 Task: Explore upcoming open houses in Atlanta, Georgia, to visit properties with a covered porch or deck, and take note of outdoor entertainment spaces.
Action: Mouse moved to (349, 225)
Screenshot: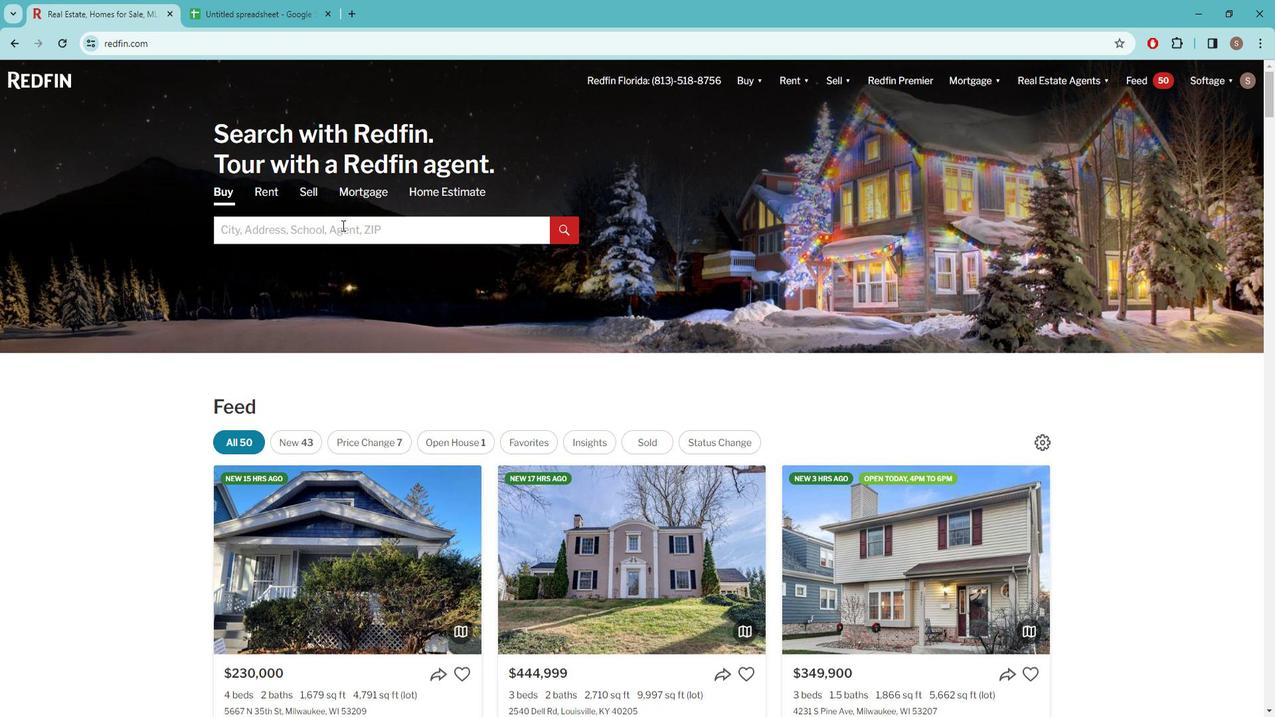 
Action: Mouse pressed left at (349, 225)
Screenshot: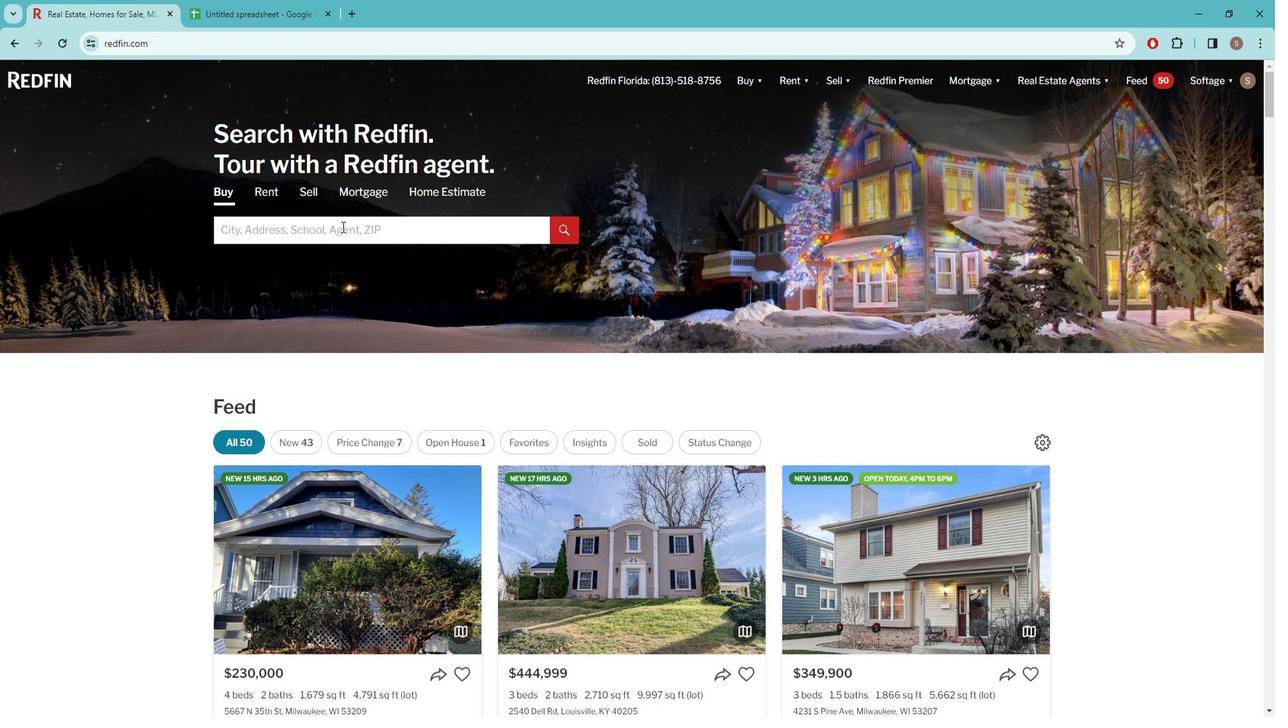 
Action: Key pressed a<Key.caps_lock>TLANTA
Screenshot: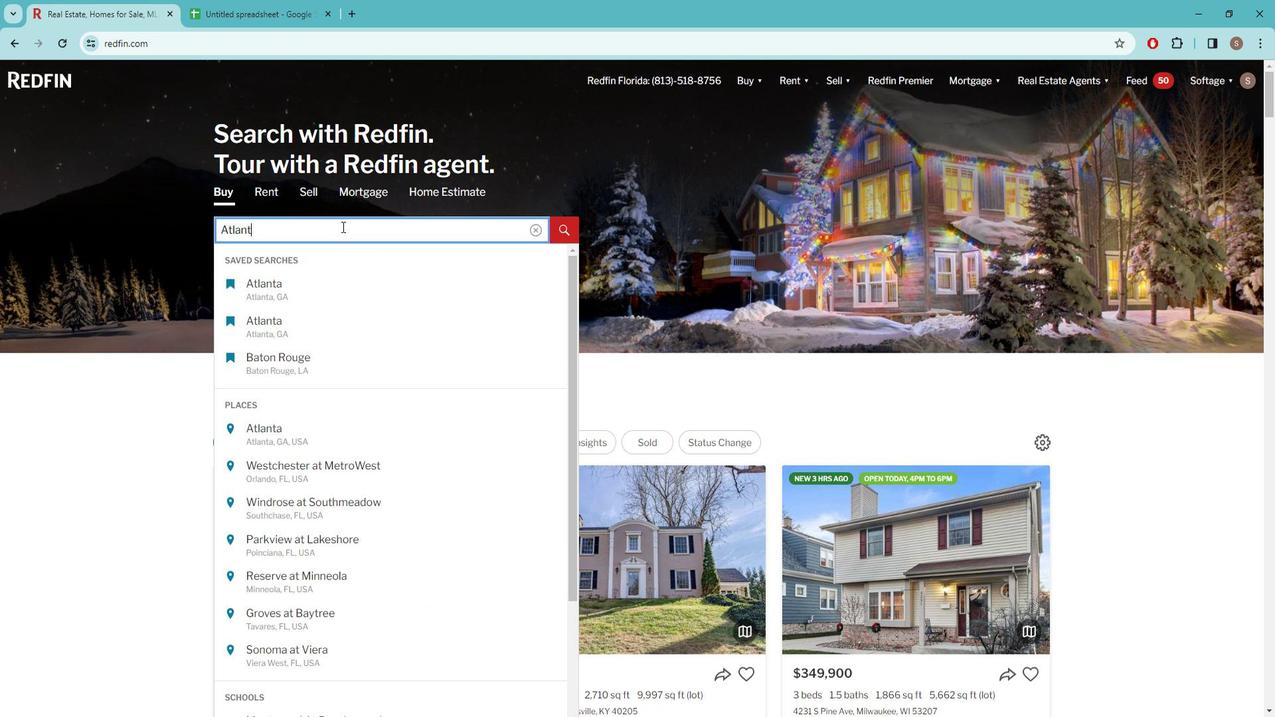 
Action: Mouse moved to (332, 284)
Screenshot: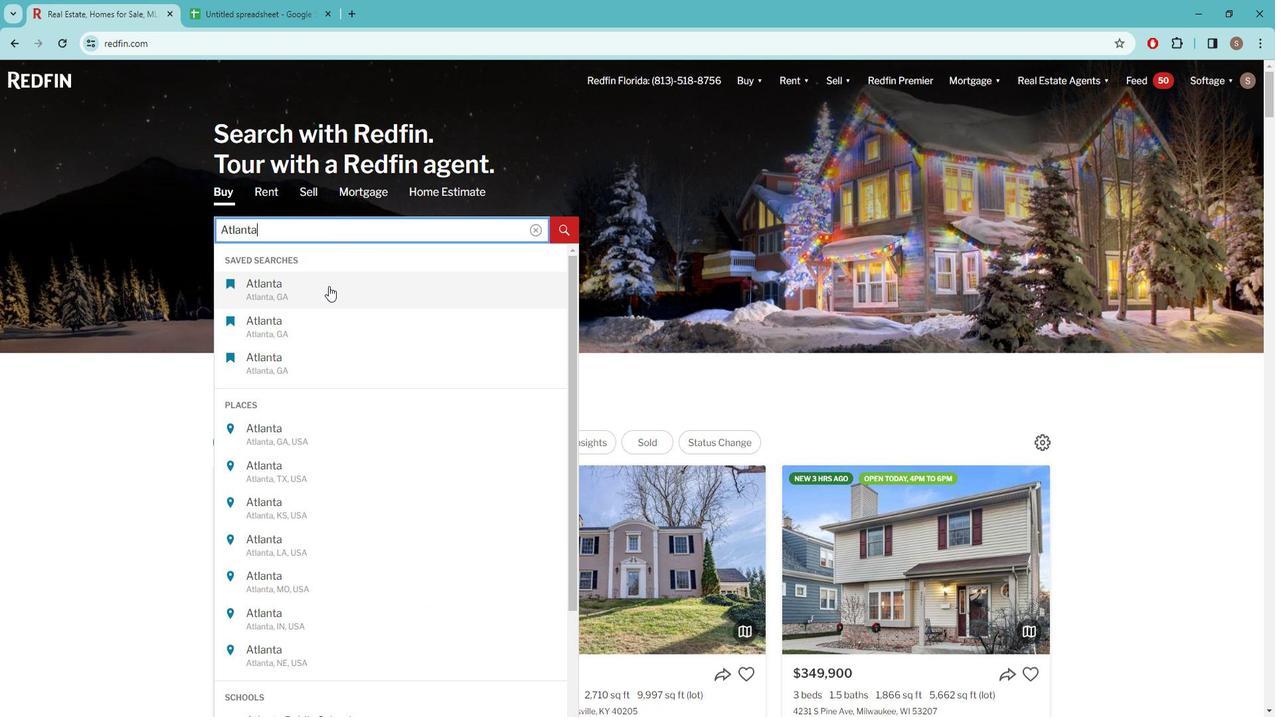 
Action: Mouse pressed left at (332, 284)
Screenshot: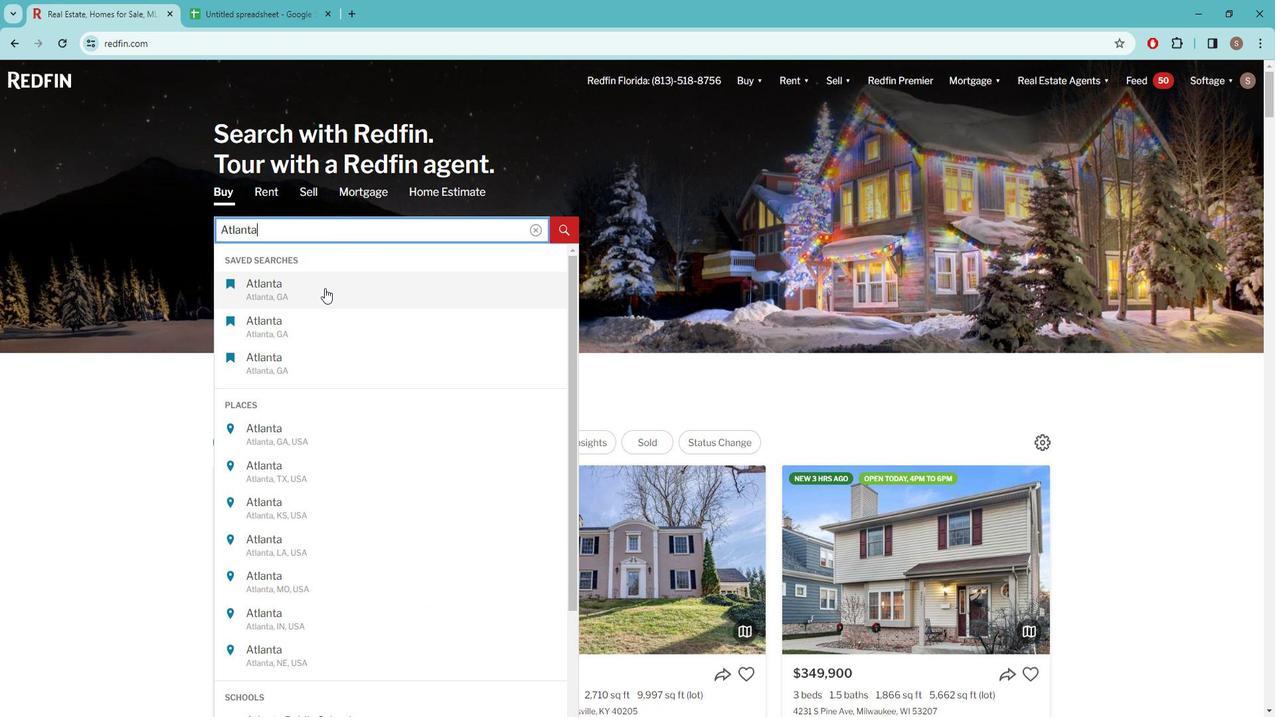 
Action: Mouse moved to (1121, 171)
Screenshot: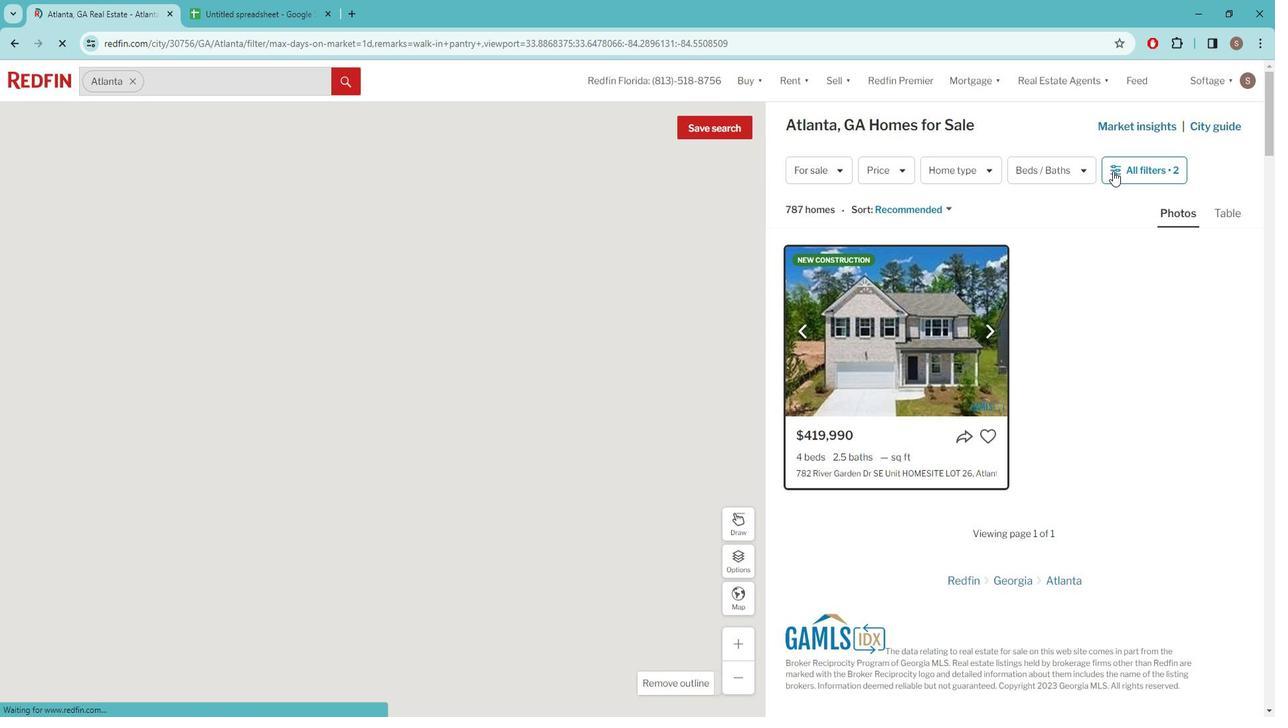 
Action: Mouse pressed left at (1121, 171)
Screenshot: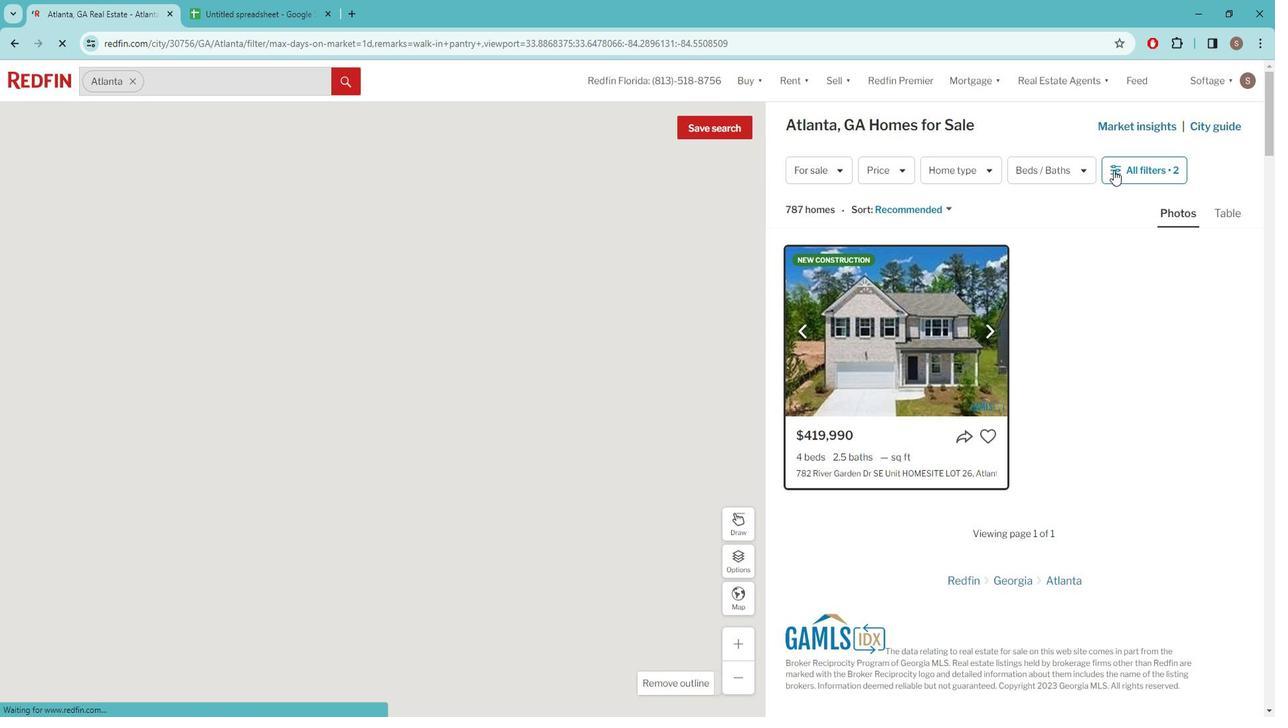 
Action: Mouse pressed left at (1121, 171)
Screenshot: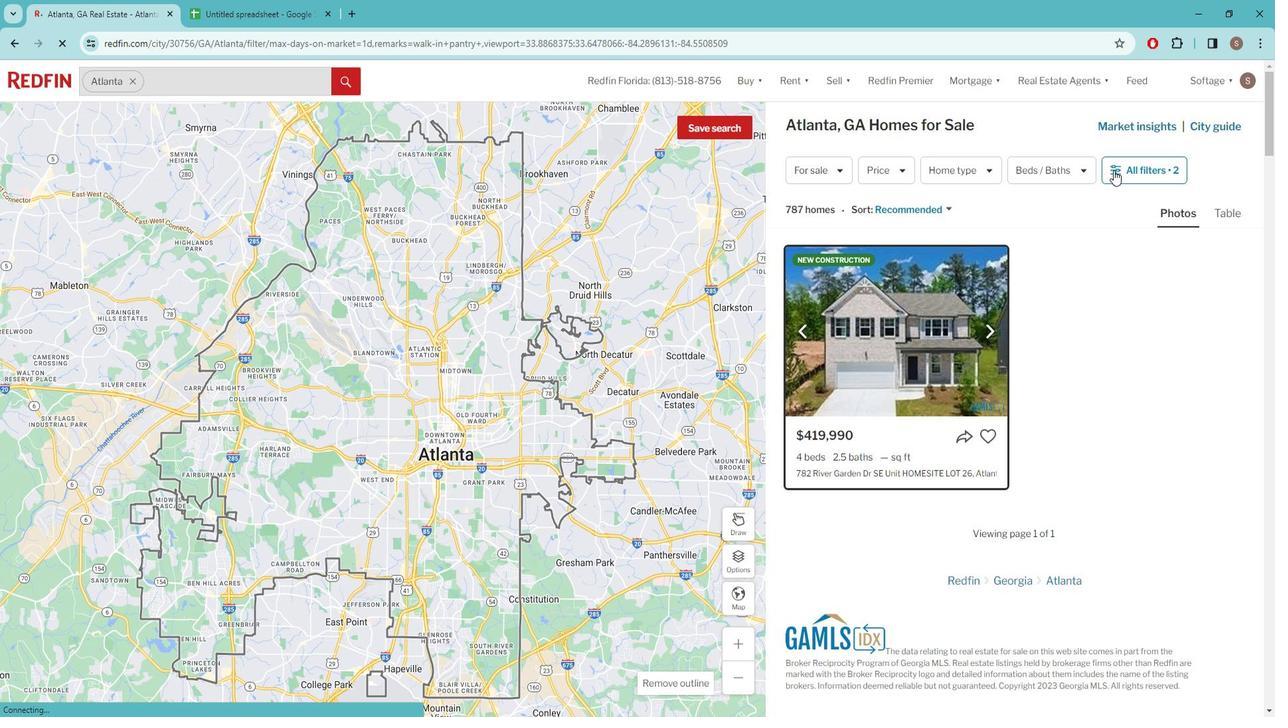 
Action: Mouse pressed left at (1121, 171)
Screenshot: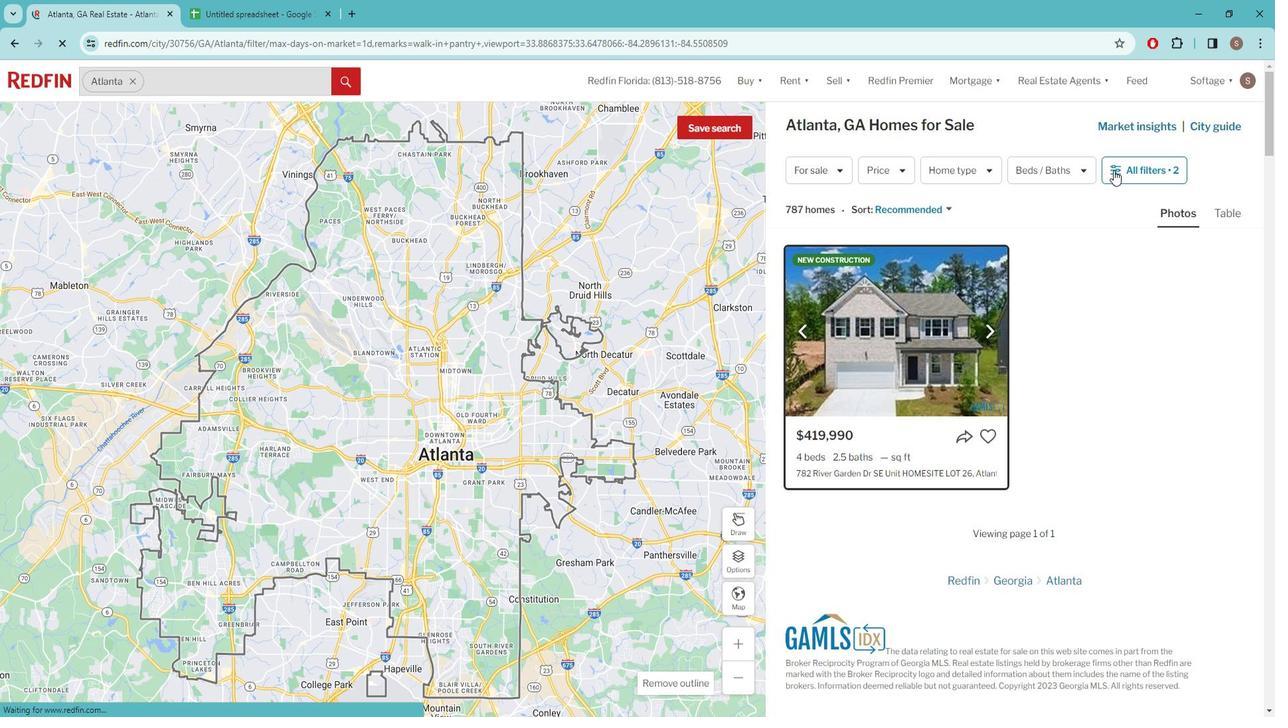 
Action: Mouse moved to (1140, 172)
Screenshot: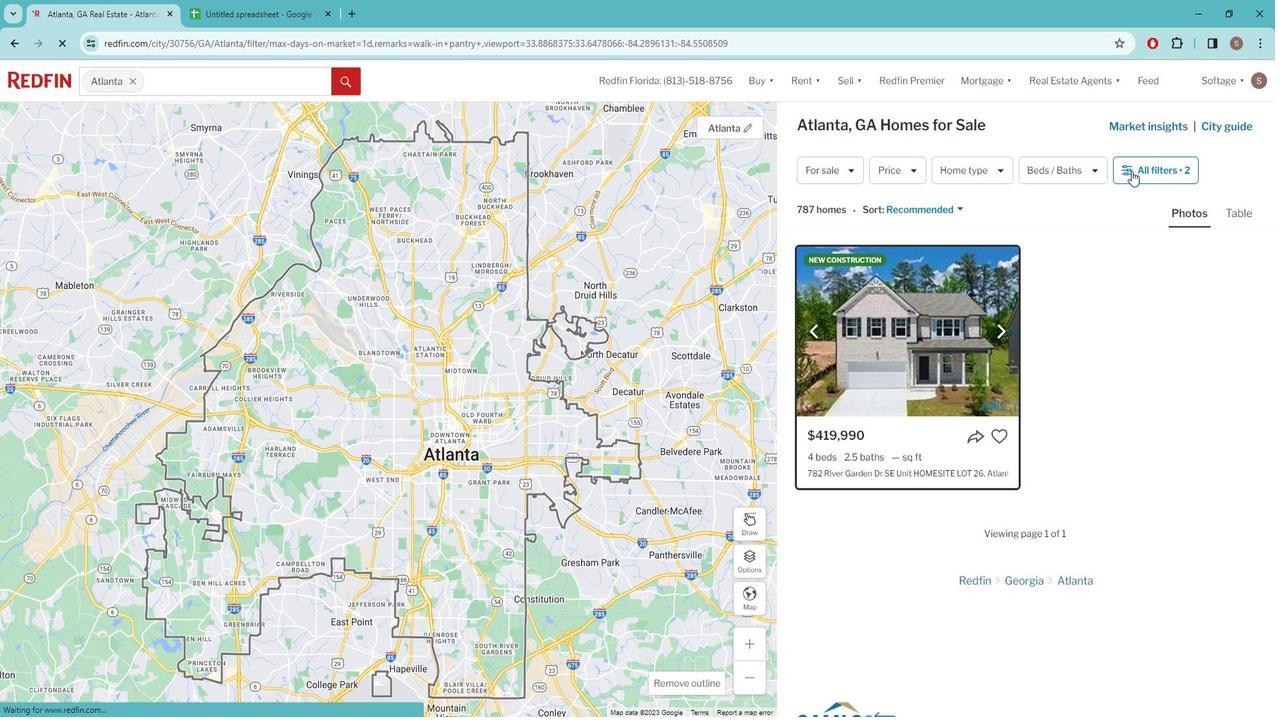 
Action: Mouse pressed left at (1140, 172)
Screenshot: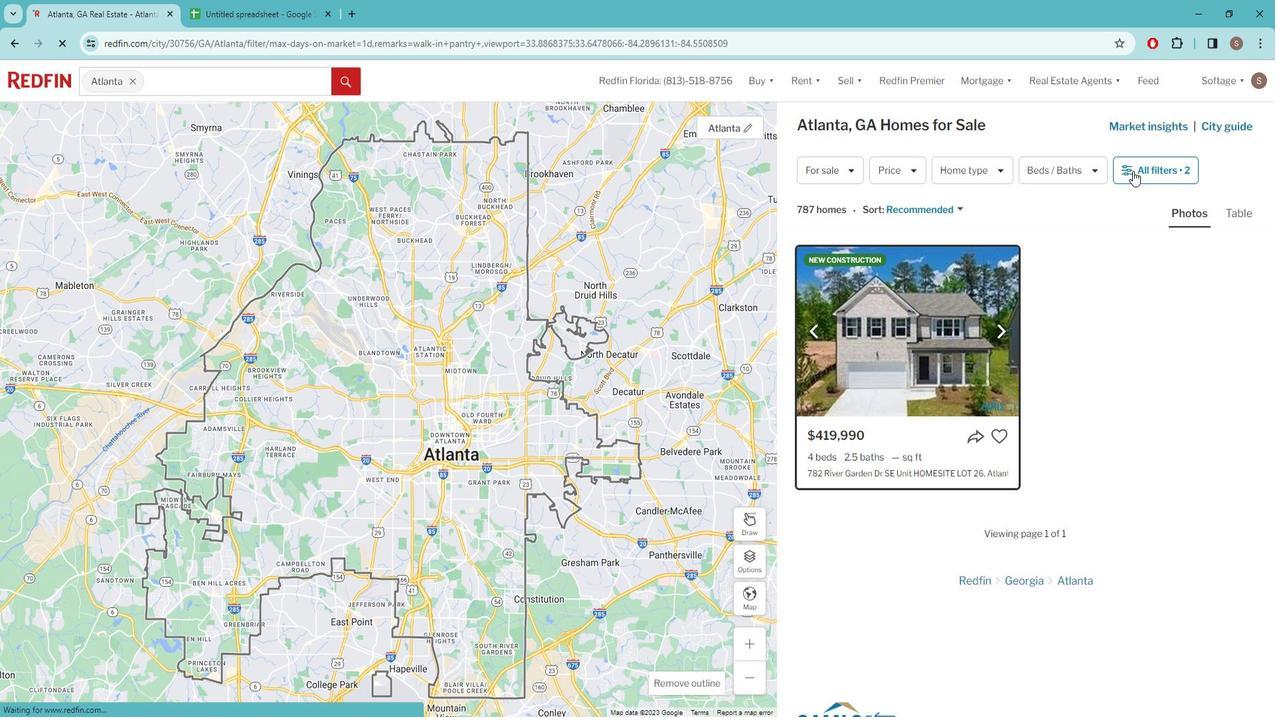 
Action: Mouse pressed left at (1140, 172)
Screenshot: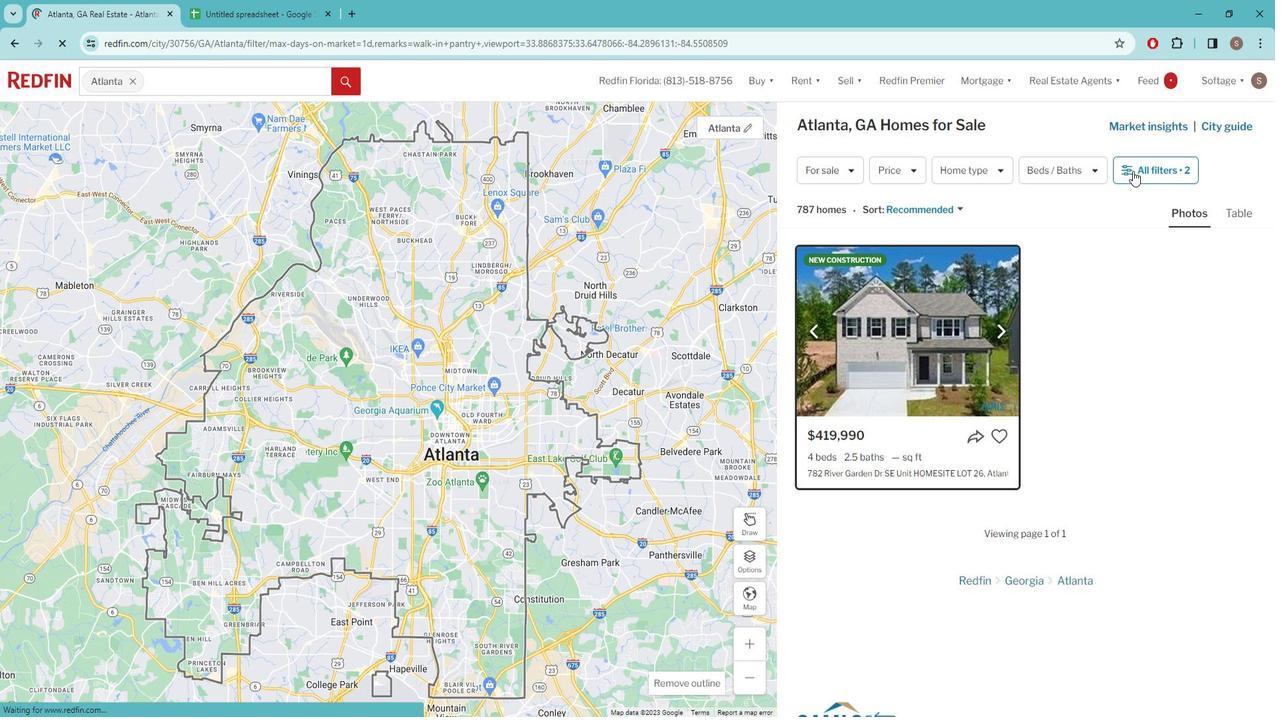 
Action: Mouse moved to (890, 670)
Screenshot: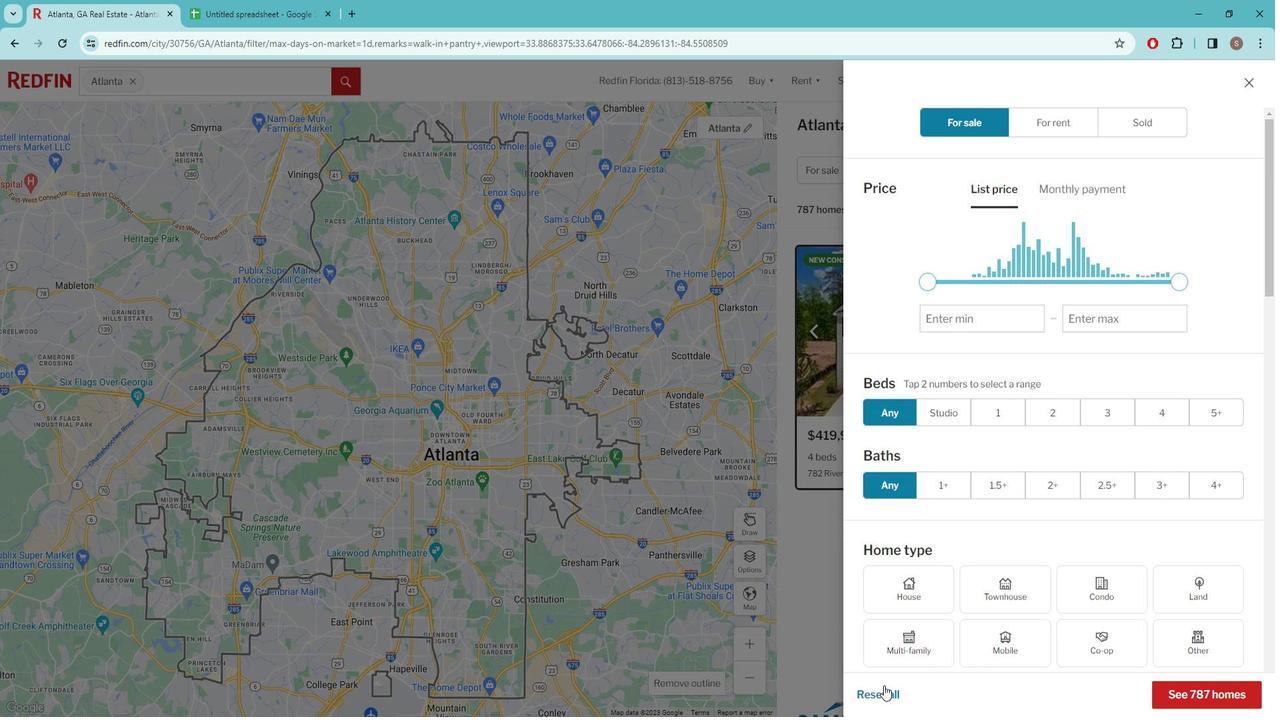
Action: Mouse pressed left at (890, 670)
Screenshot: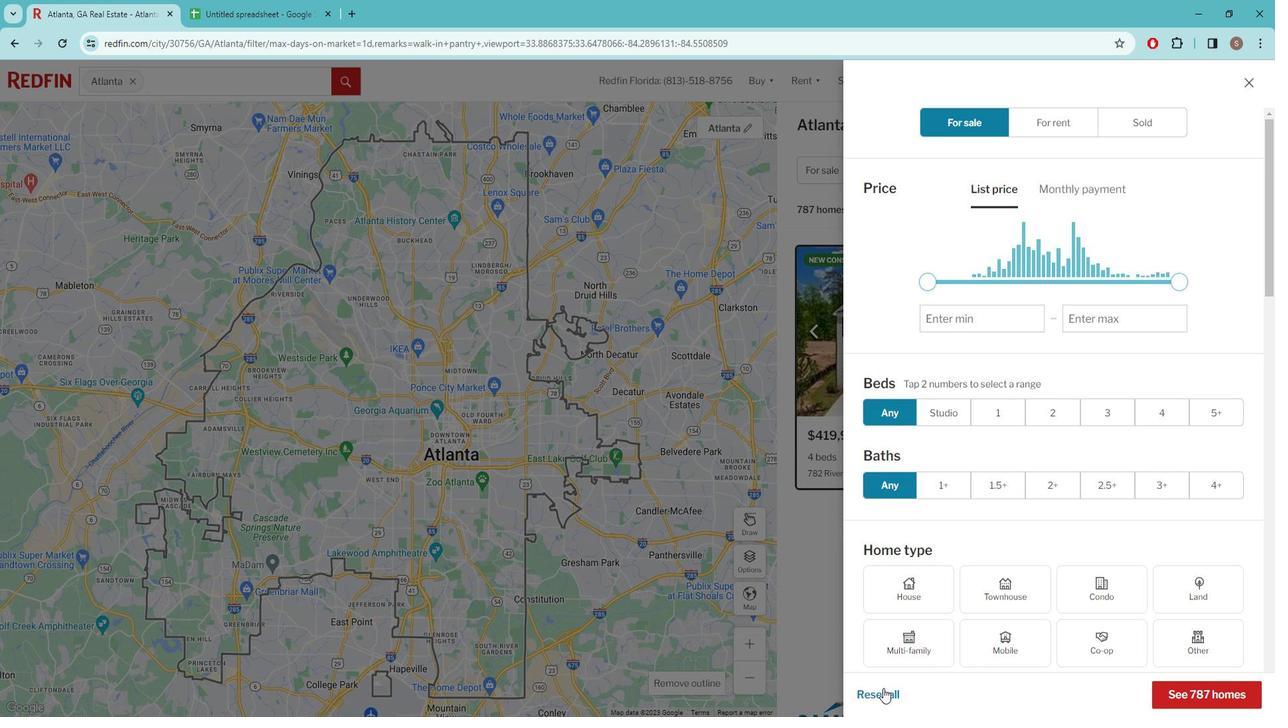 
Action: Mouse moved to (989, 379)
Screenshot: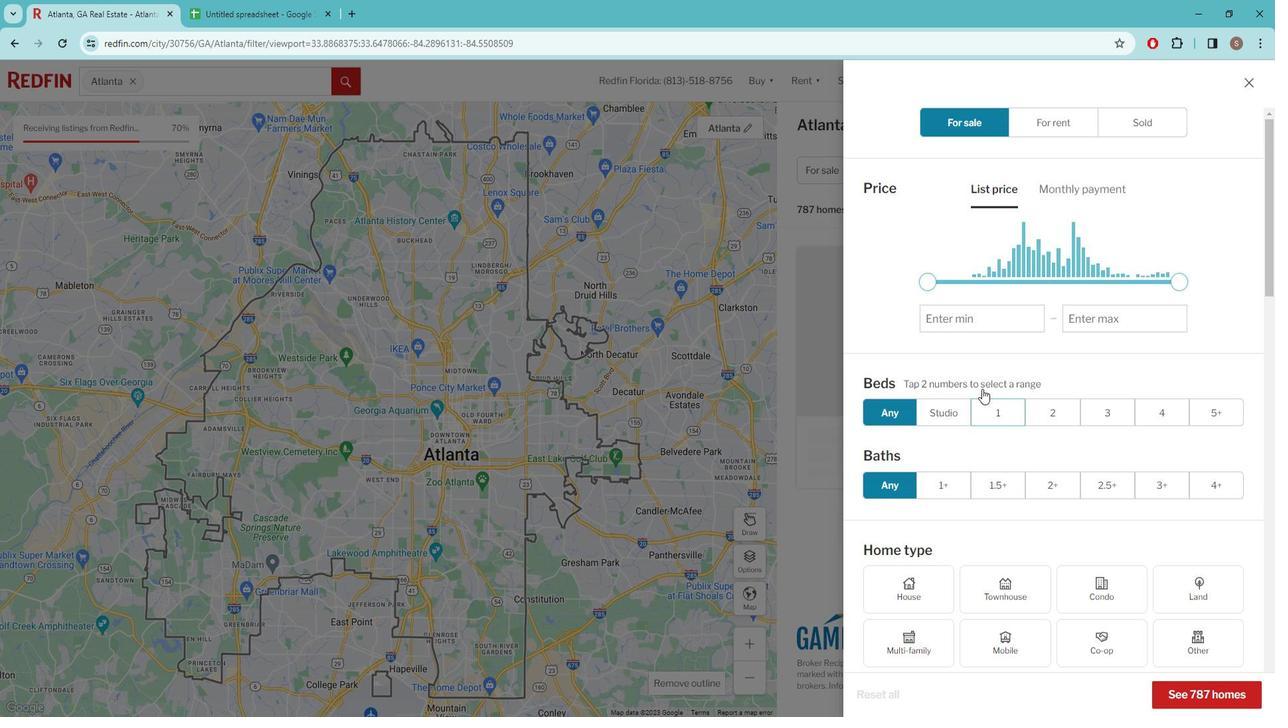 
Action: Mouse scrolled (989, 378) with delta (0, 0)
Screenshot: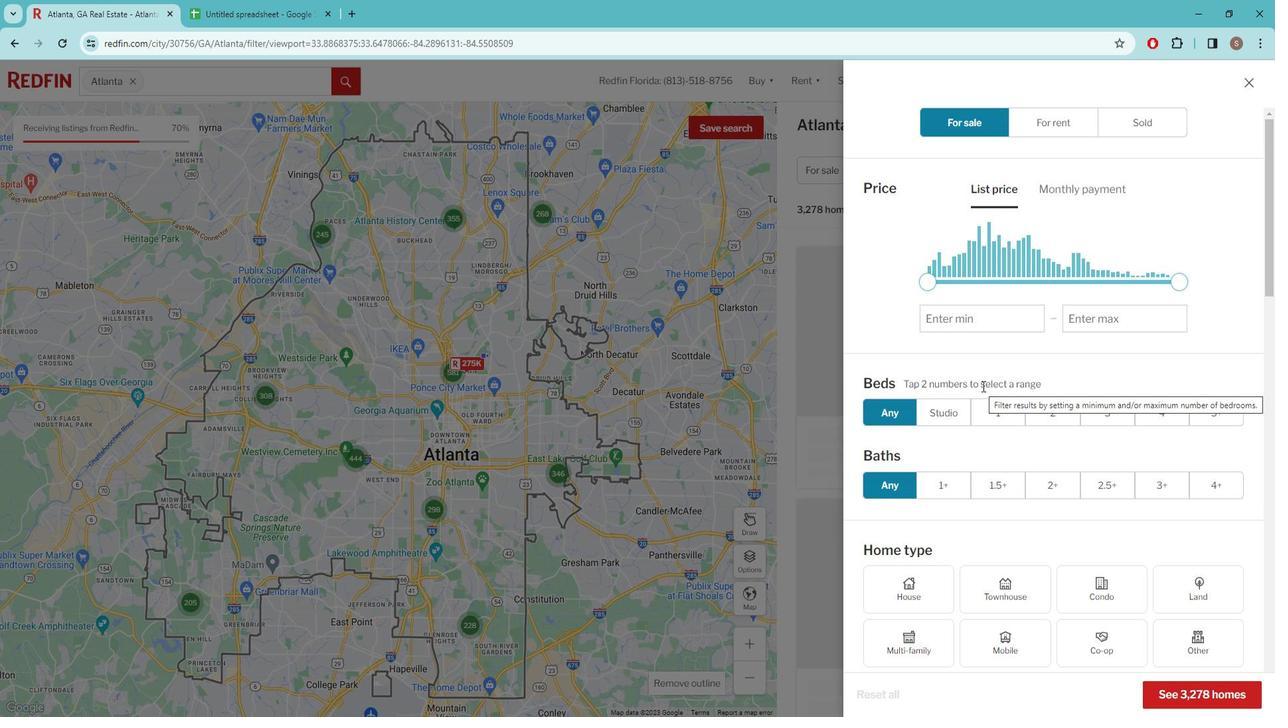 
Action: Mouse moved to (985, 387)
Screenshot: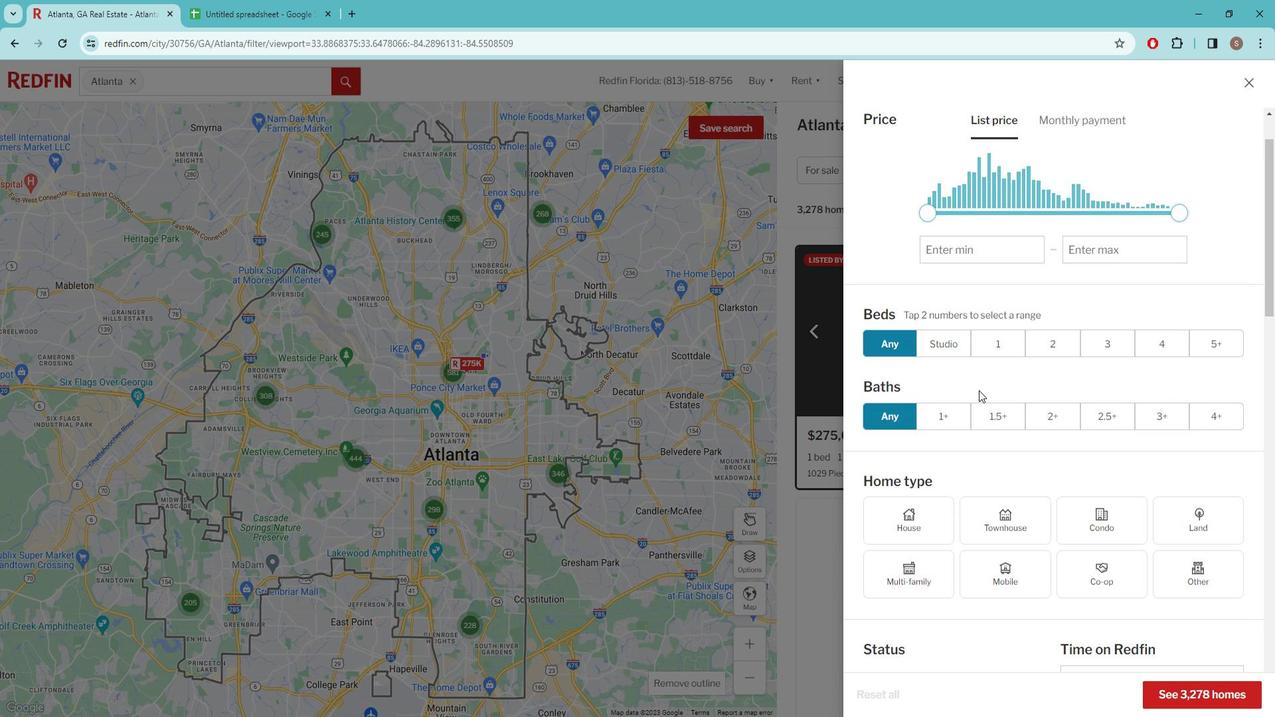 
Action: Mouse scrolled (985, 386) with delta (0, 0)
Screenshot: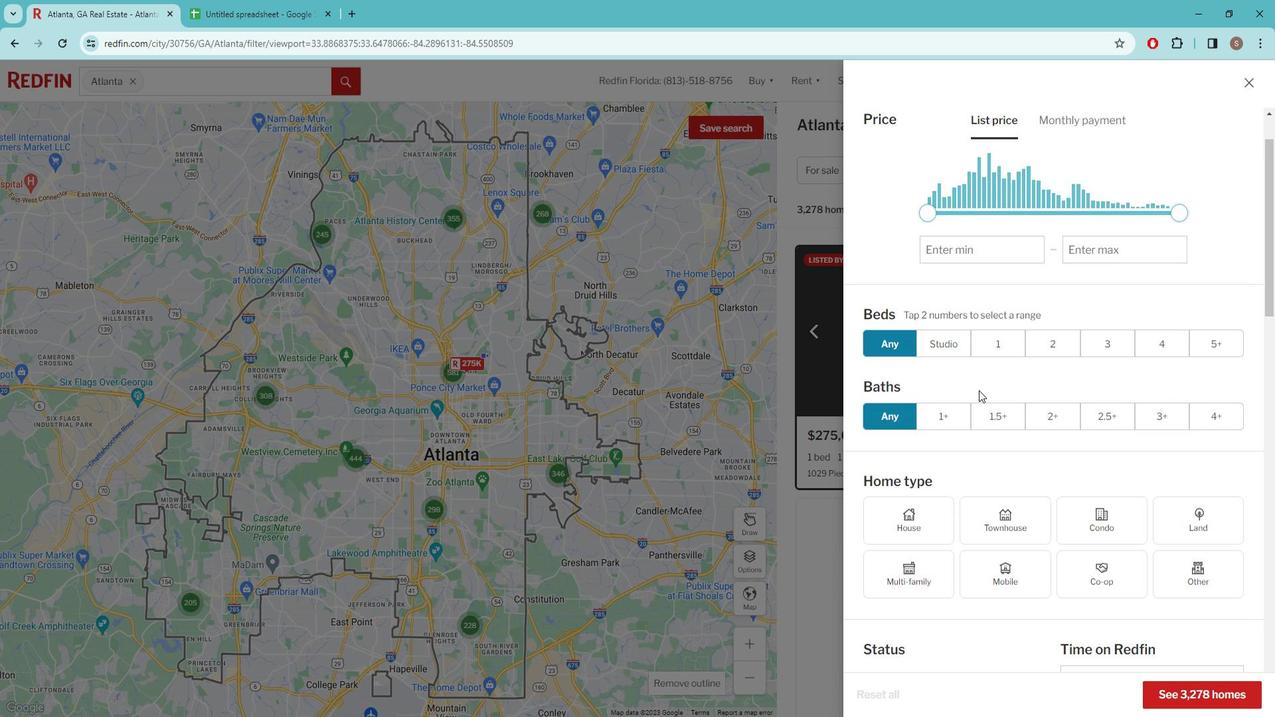 
Action: Mouse moved to (984, 389)
Screenshot: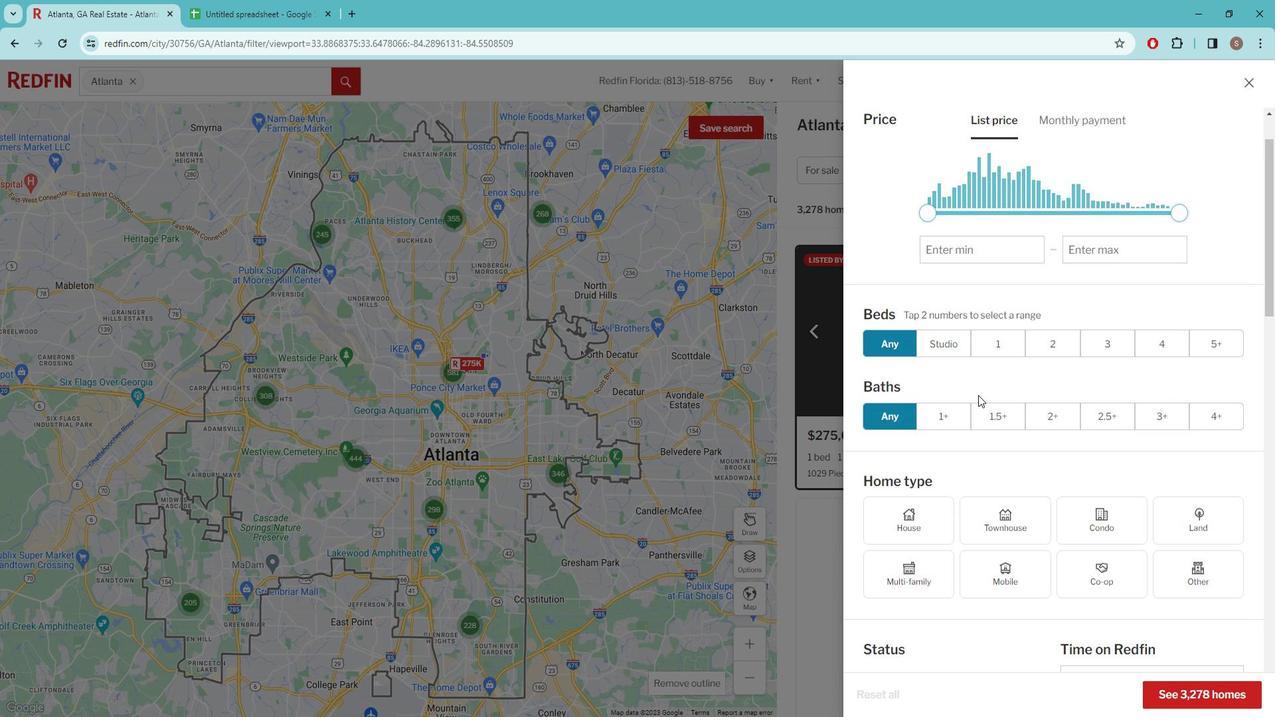 
Action: Mouse scrolled (984, 388) with delta (0, 0)
Screenshot: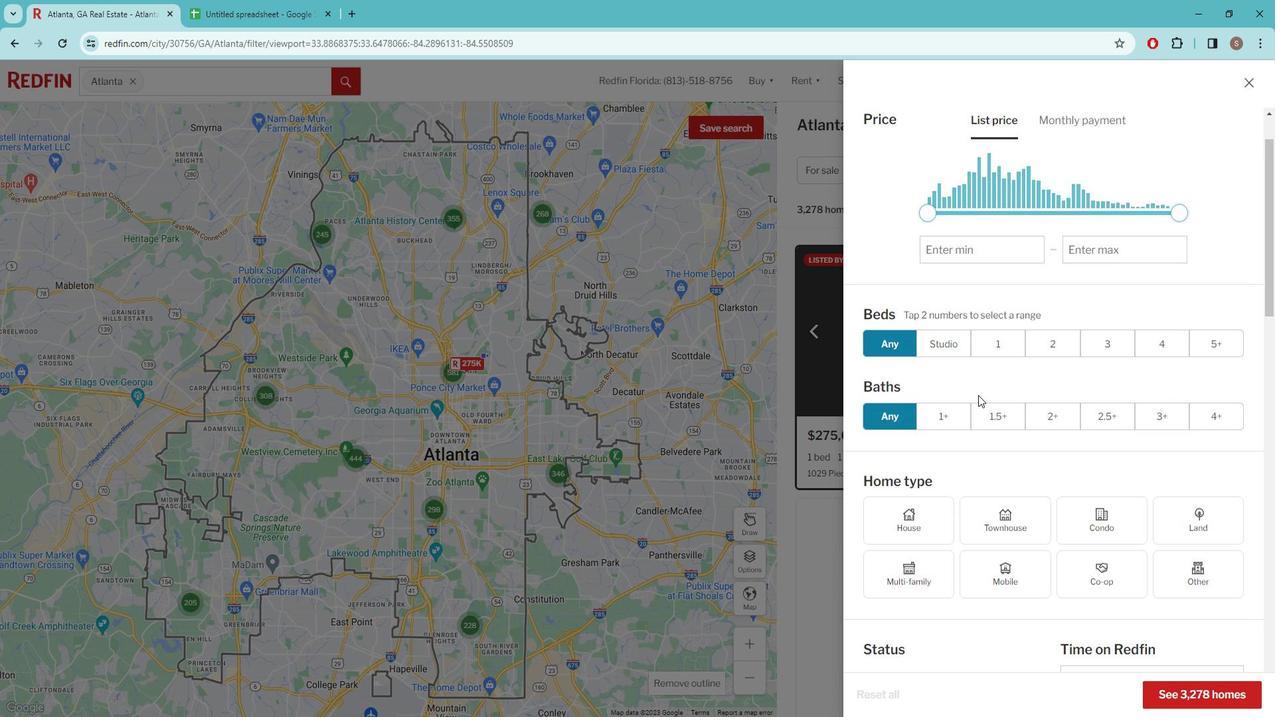 
Action: Mouse moved to (975, 405)
Screenshot: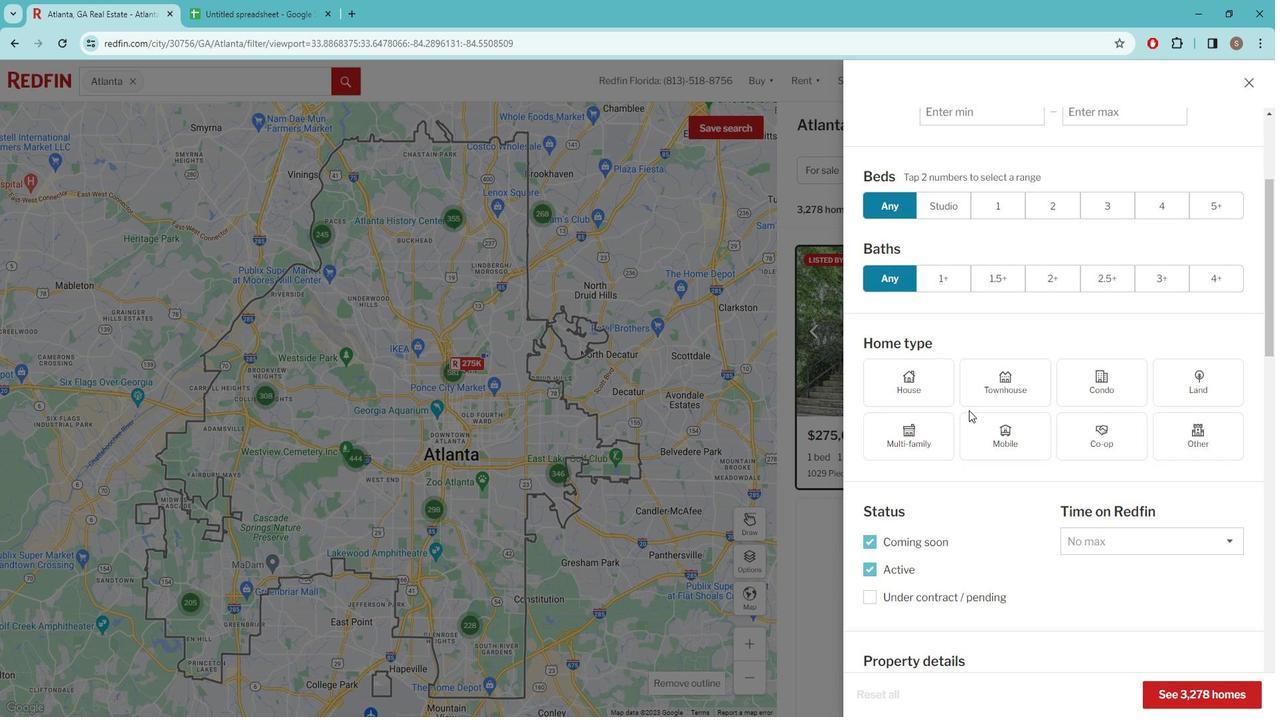 
Action: Mouse scrolled (975, 404) with delta (0, 0)
Screenshot: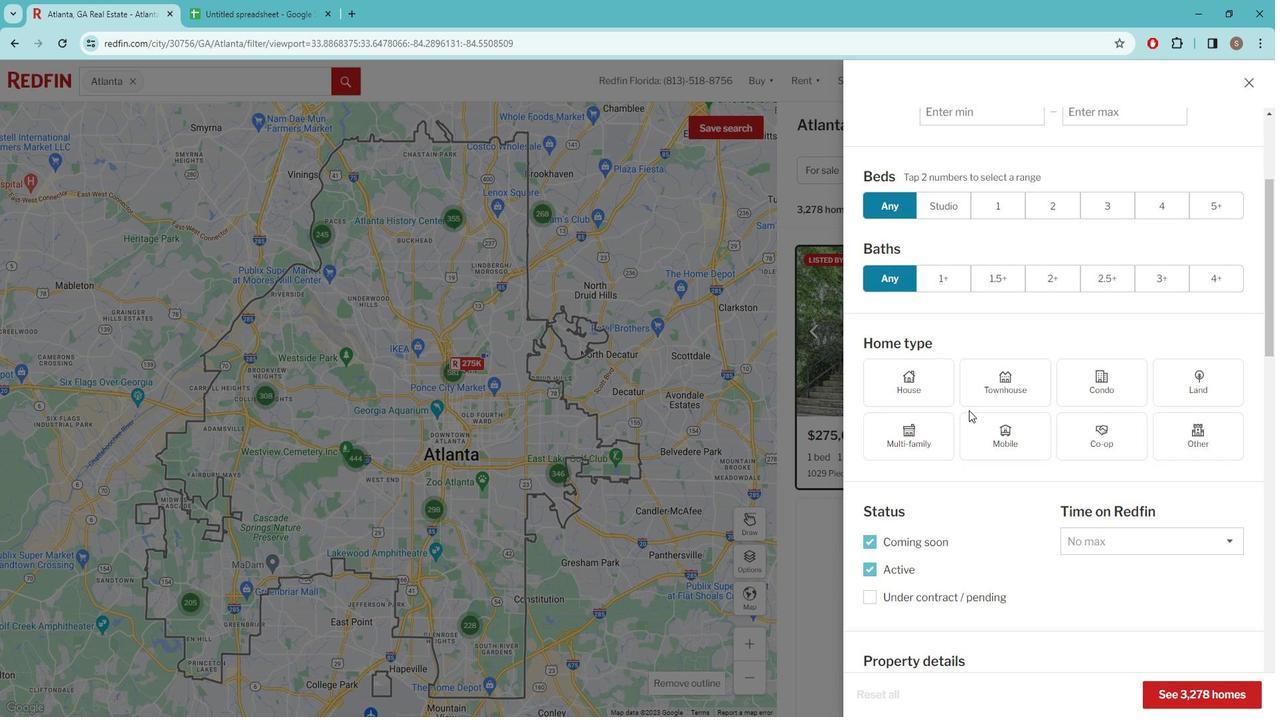 
Action: Mouse moved to (973, 409)
Screenshot: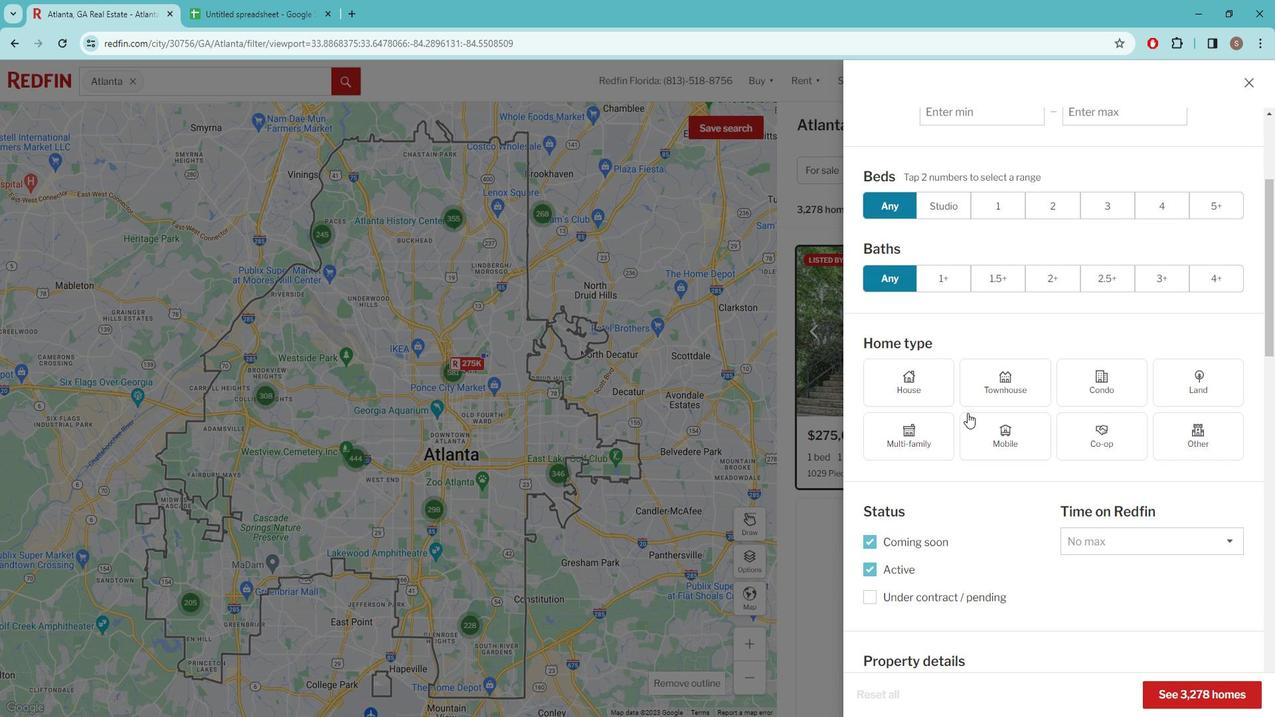 
Action: Mouse scrolled (973, 408) with delta (0, 0)
Screenshot: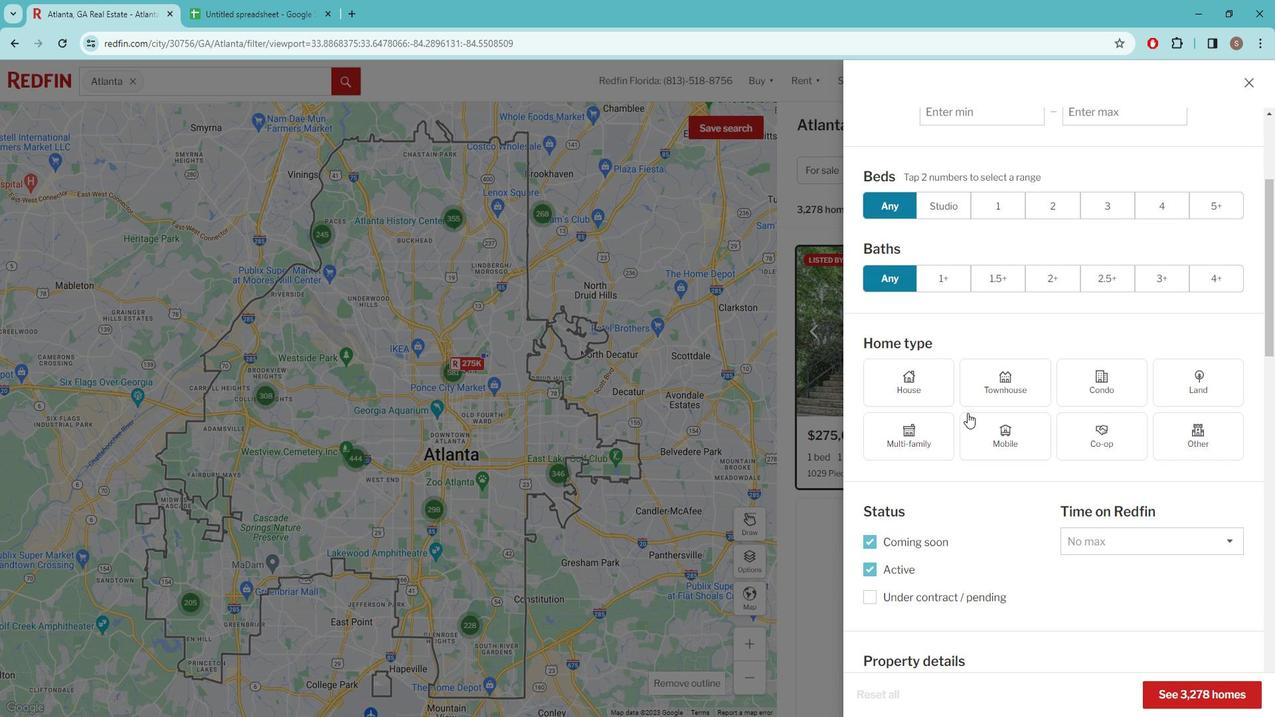 
Action: Mouse moved to (921, 399)
Screenshot: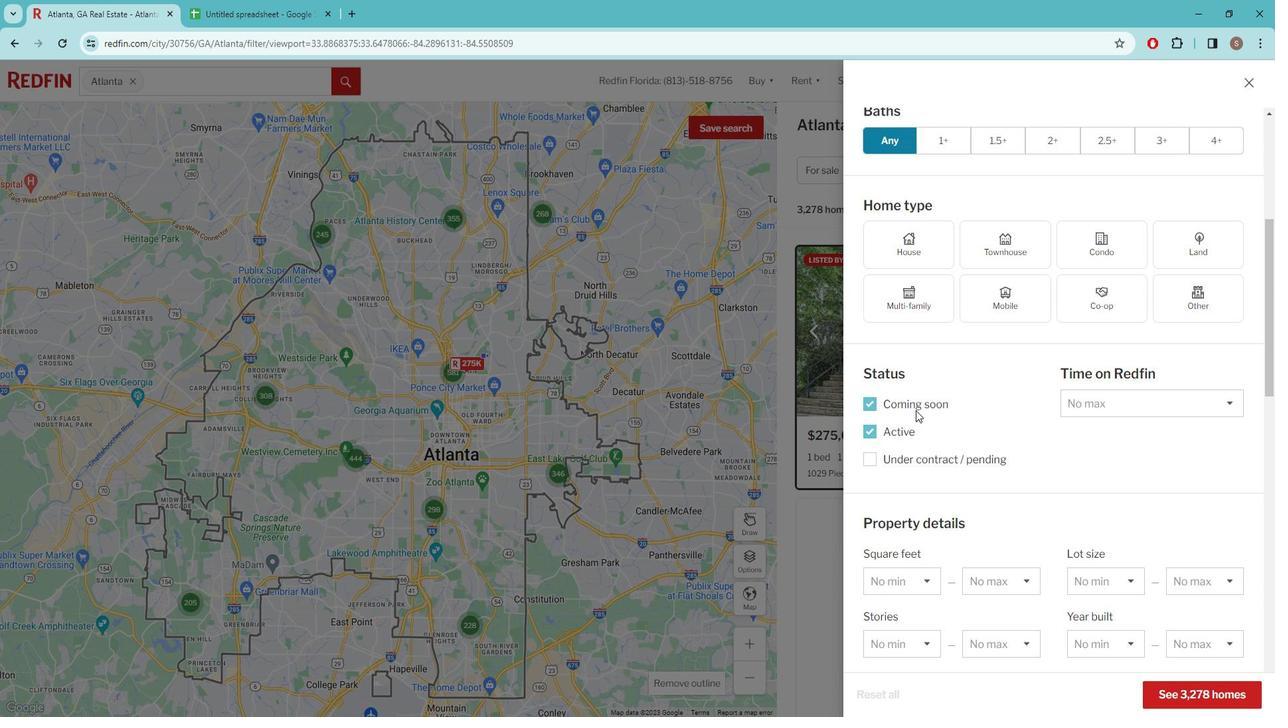 
Action: Mouse pressed left at (921, 399)
Screenshot: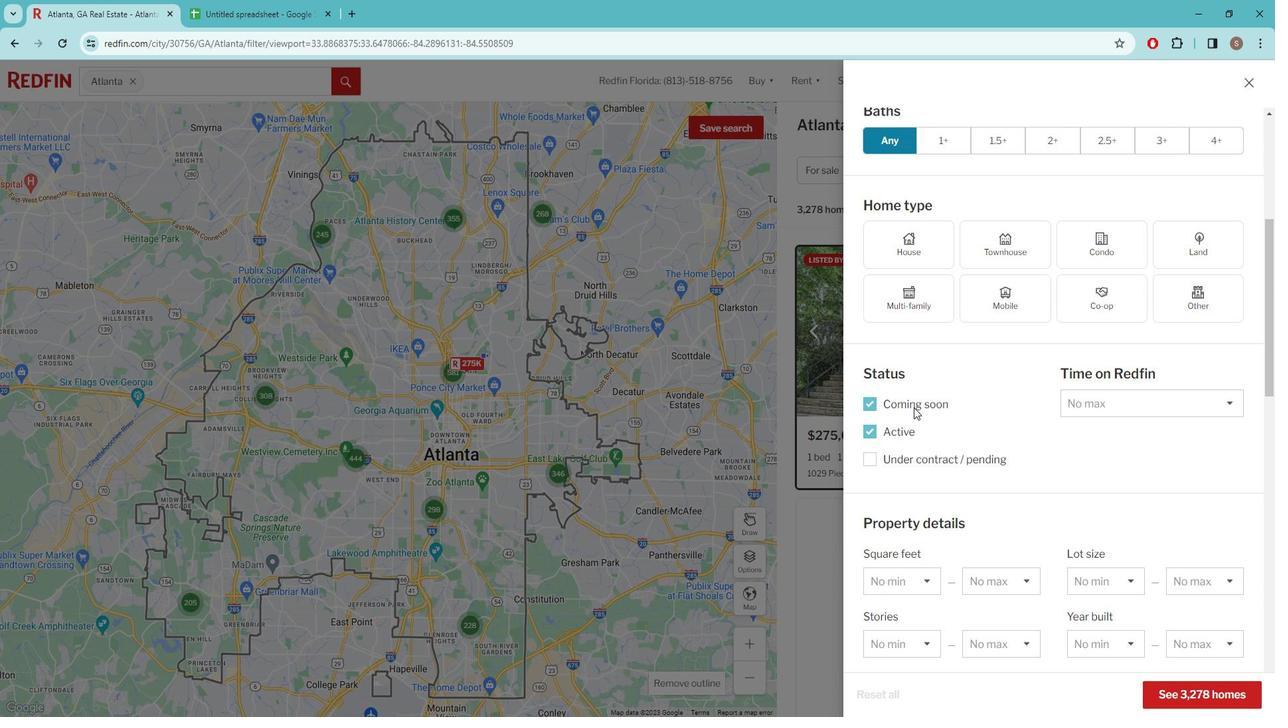 
Action: Mouse pressed left at (921, 399)
Screenshot: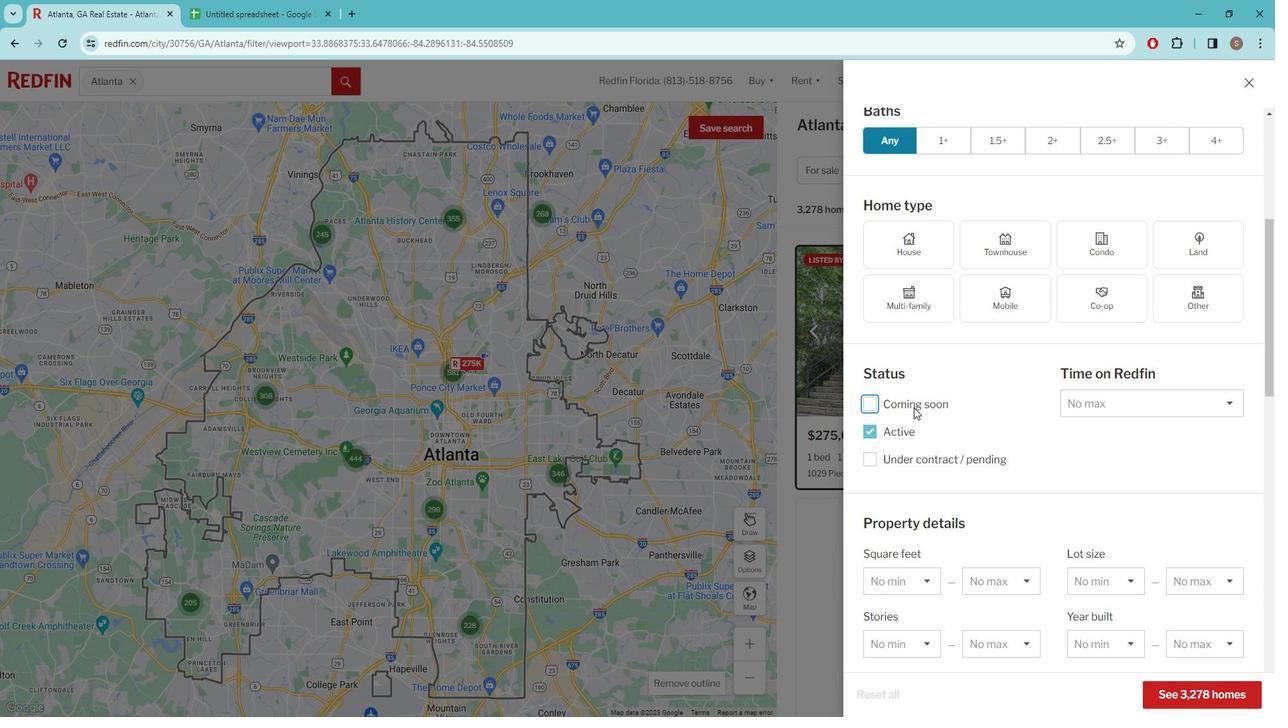 
Action: Mouse scrolled (921, 399) with delta (0, 0)
Screenshot: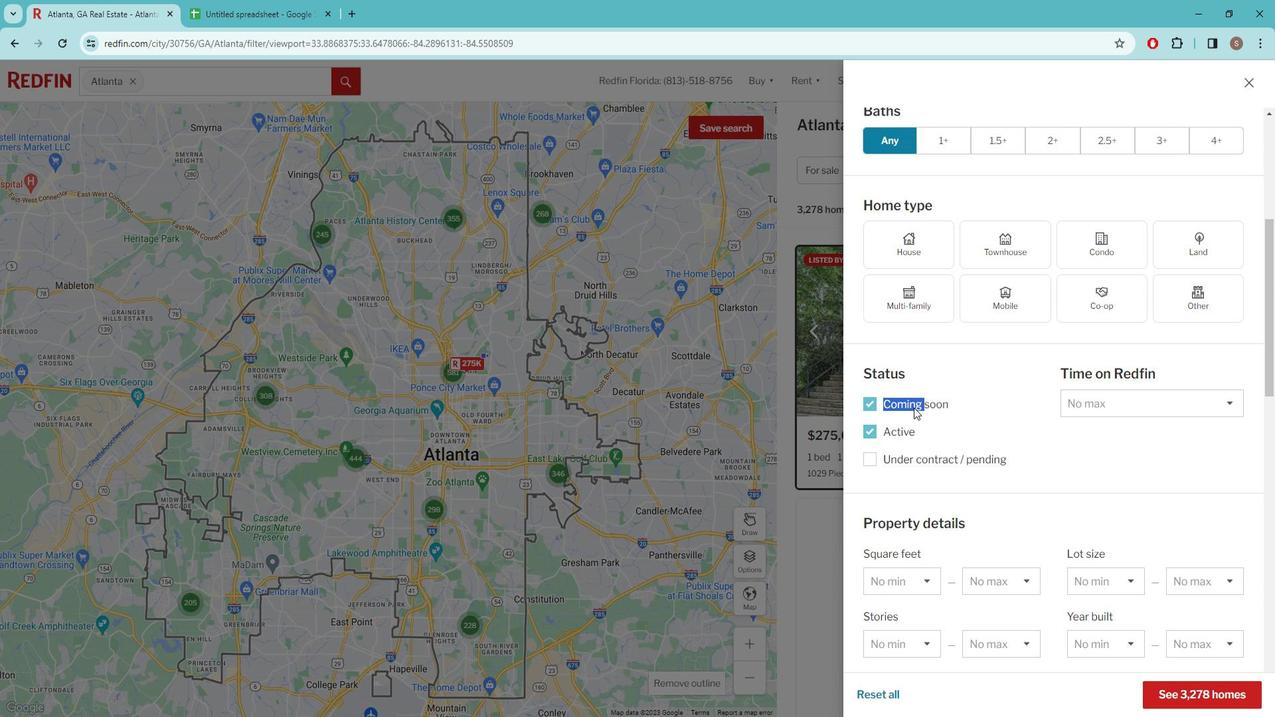 
Action: Mouse scrolled (921, 399) with delta (0, 0)
Screenshot: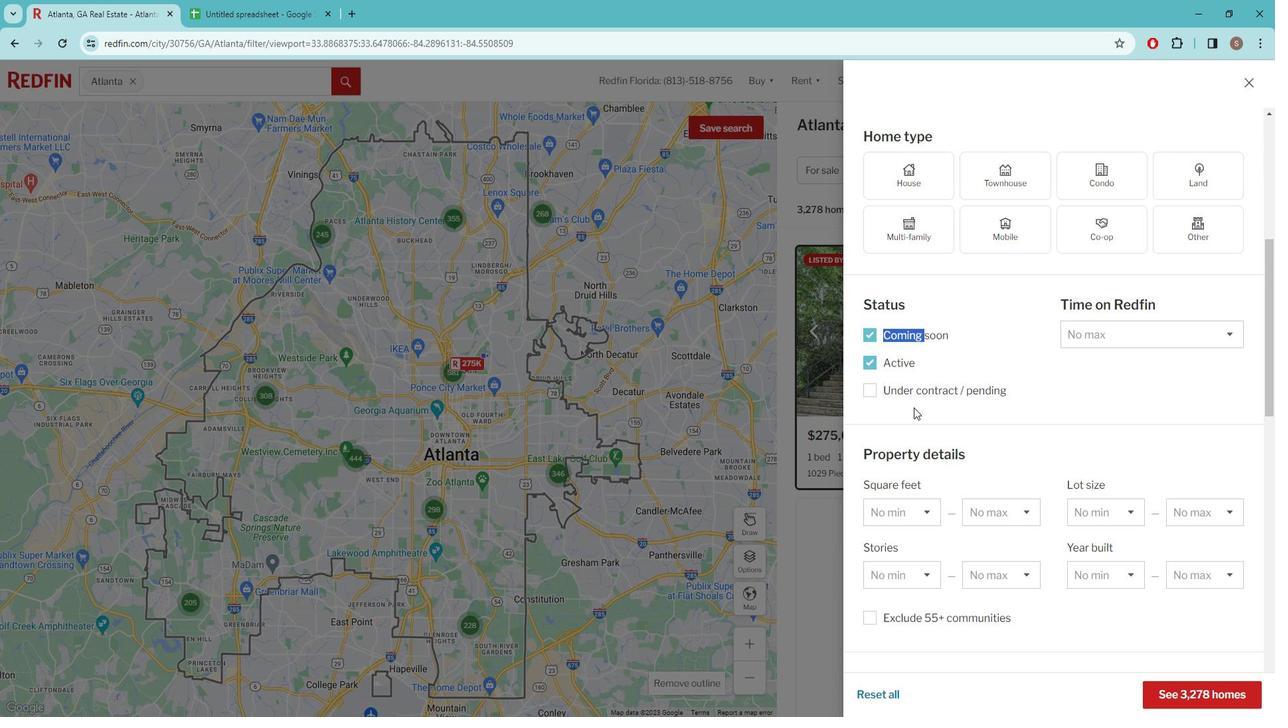 
Action: Mouse scrolled (921, 399) with delta (0, 0)
Screenshot: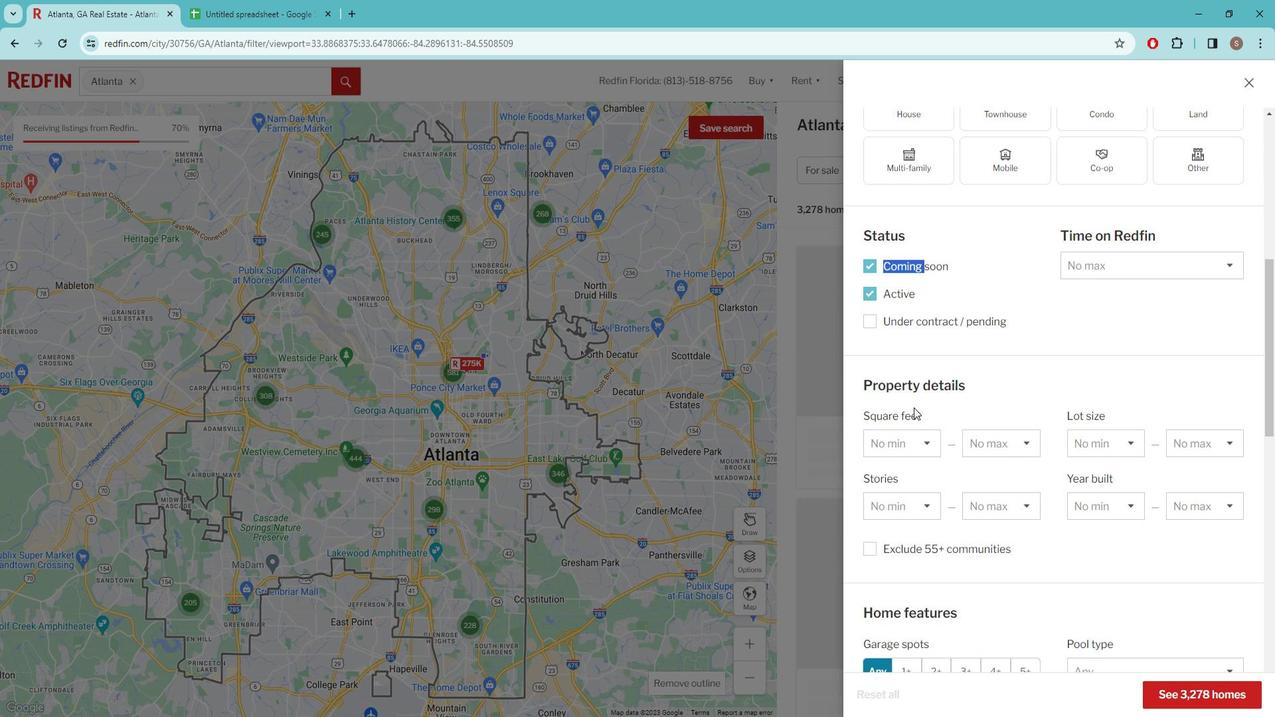 
Action: Mouse scrolled (921, 399) with delta (0, 0)
Screenshot: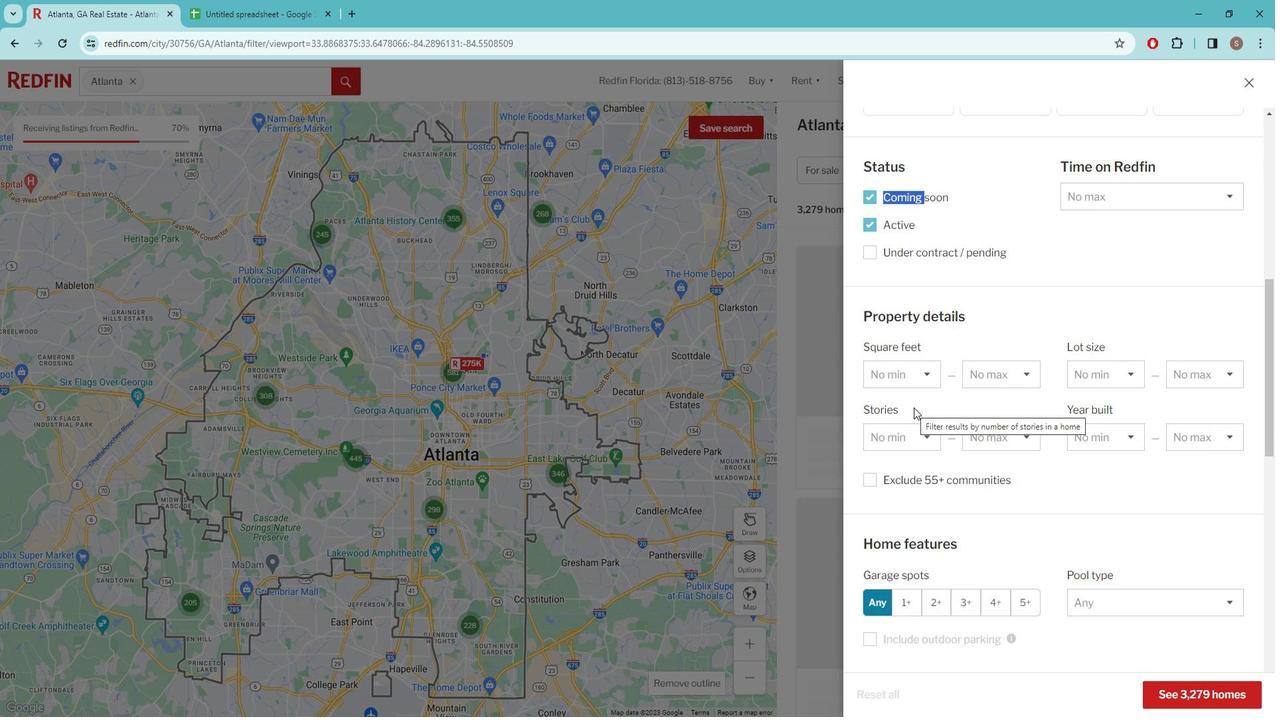 
Action: Mouse moved to (945, 400)
Screenshot: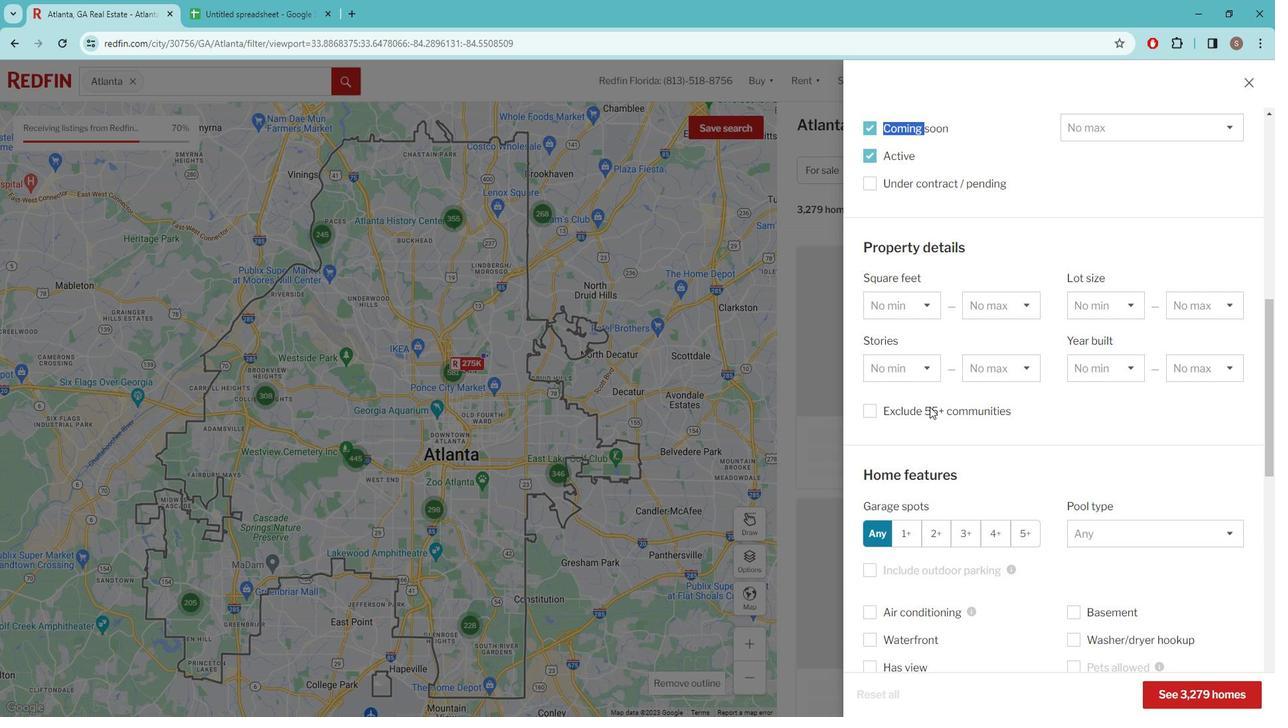 
Action: Mouse scrolled (945, 399) with delta (0, 0)
Screenshot: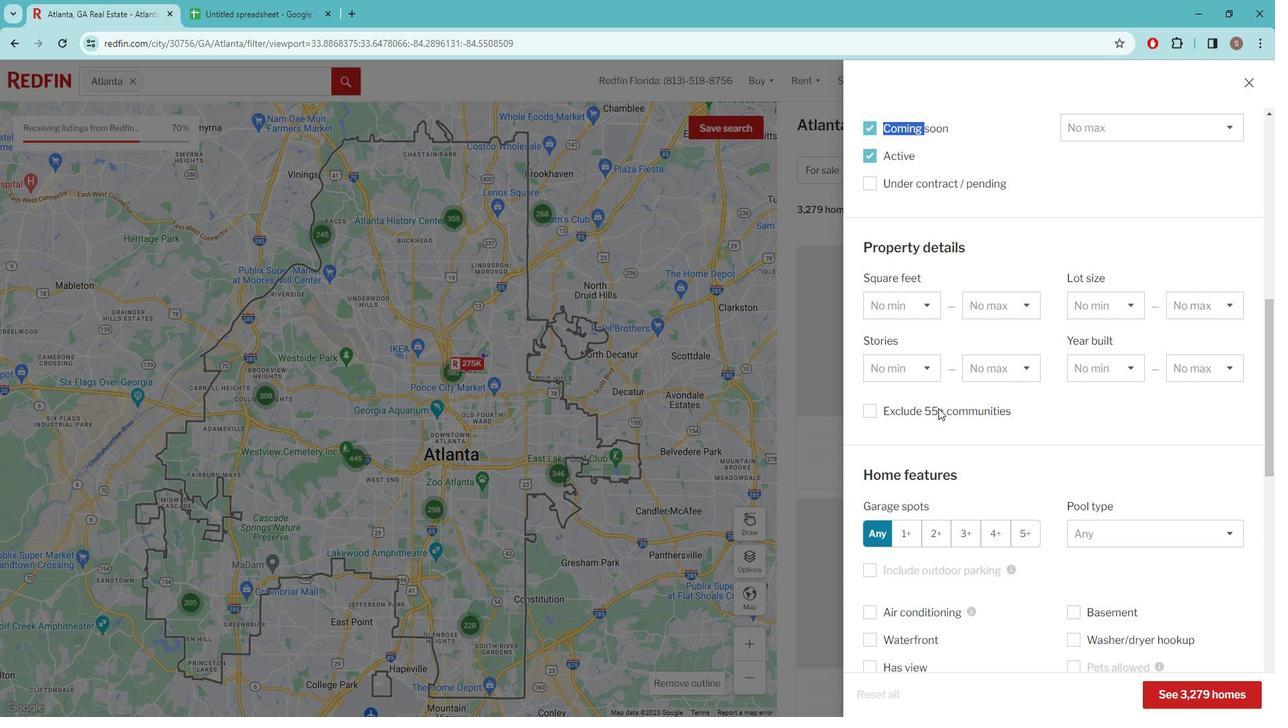 
Action: Mouse scrolled (945, 399) with delta (0, 0)
Screenshot: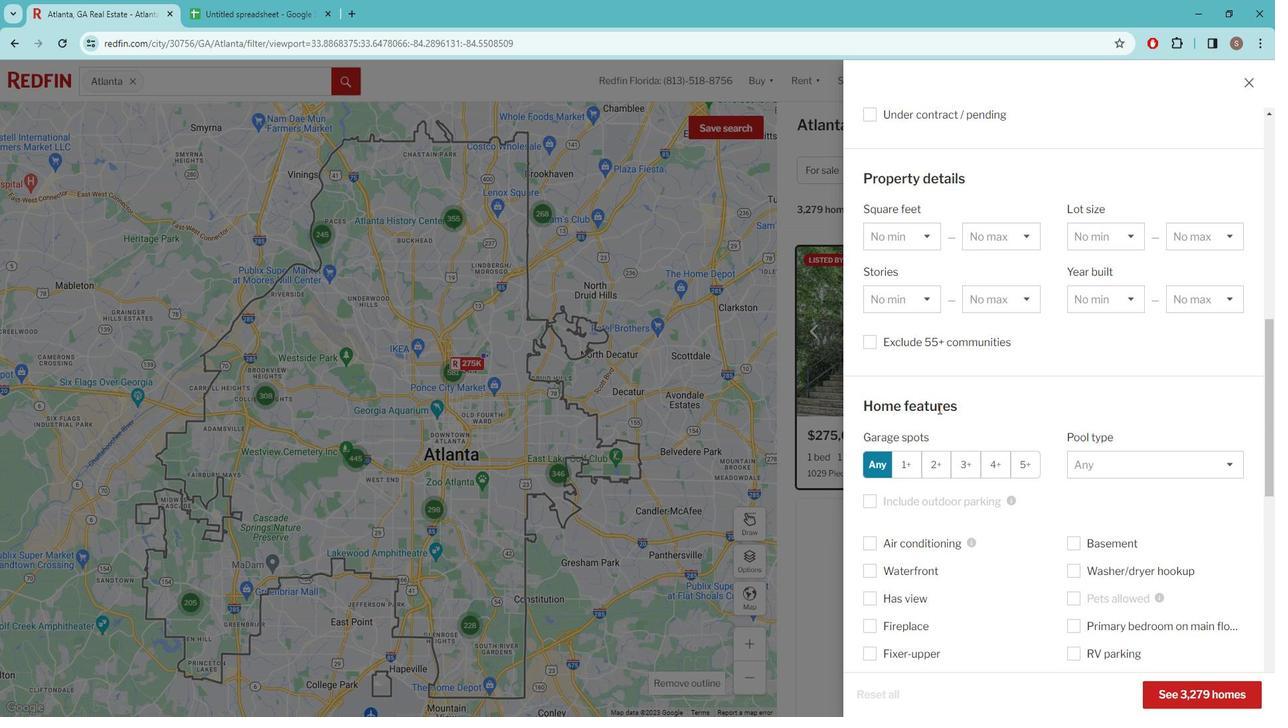 
Action: Mouse moved to (950, 409)
Screenshot: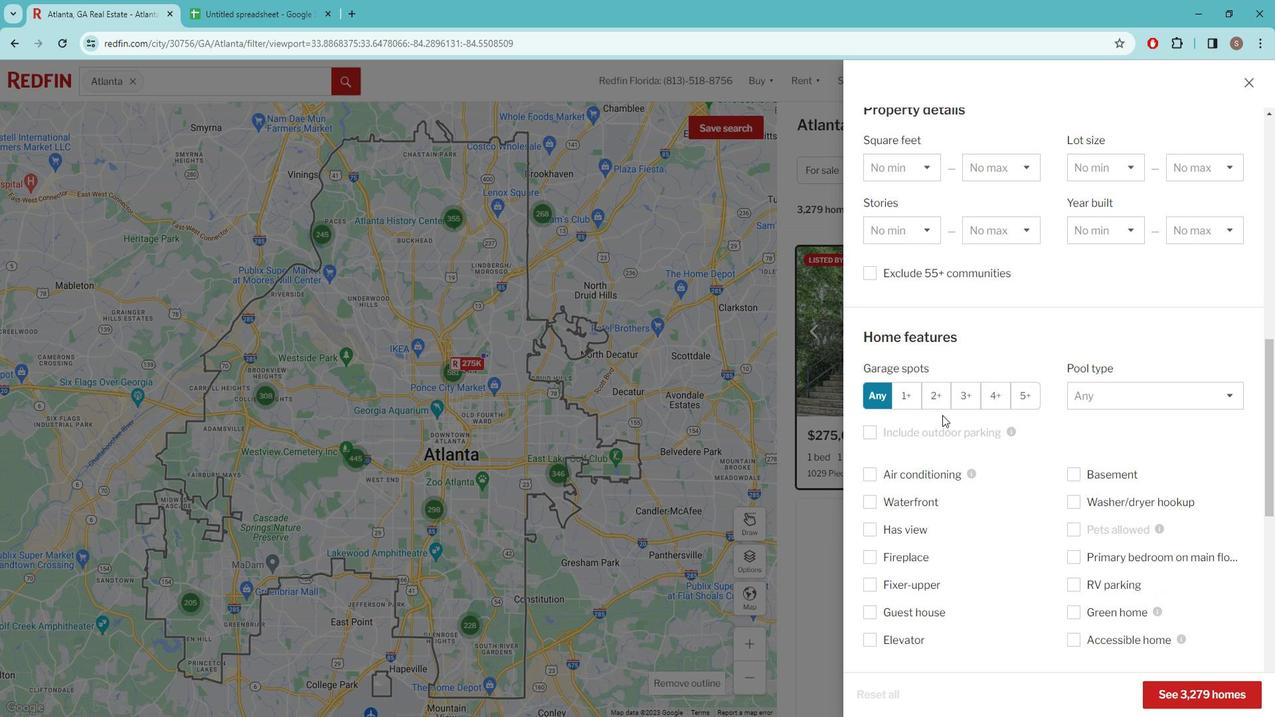 
Action: Mouse scrolled (950, 408) with delta (0, 0)
Screenshot: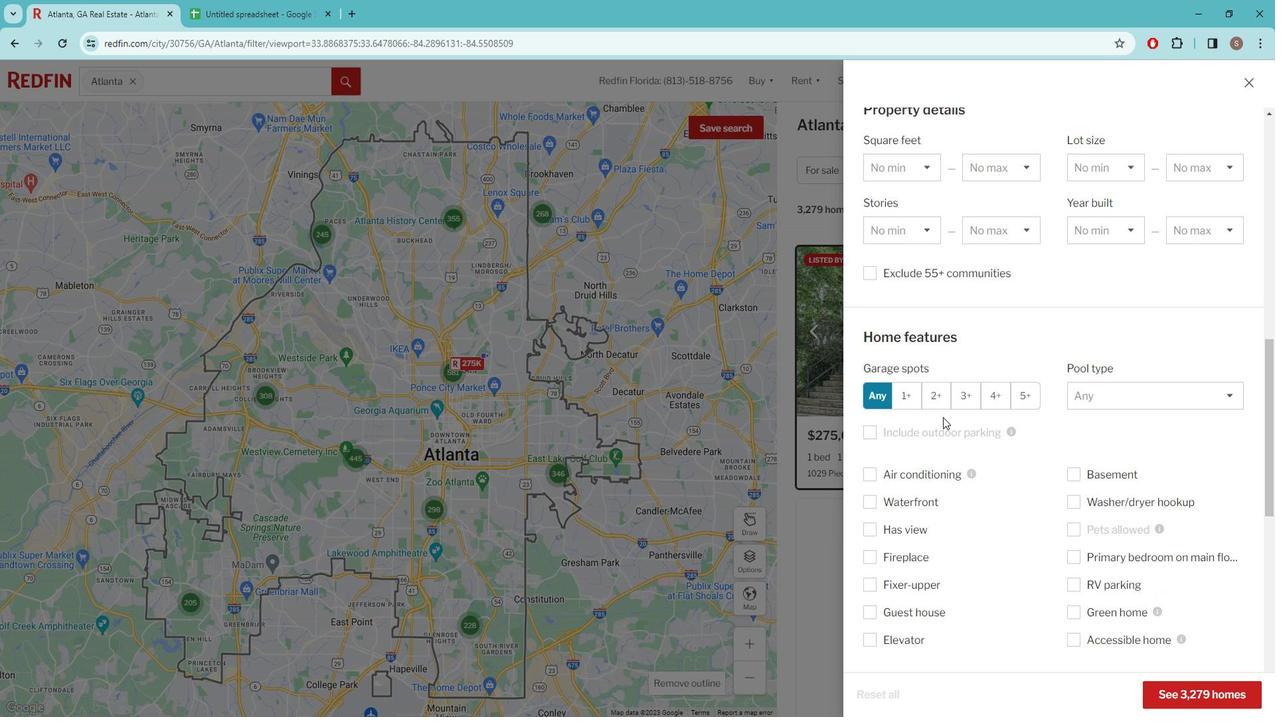 
Action: Mouse scrolled (950, 408) with delta (0, 0)
Screenshot: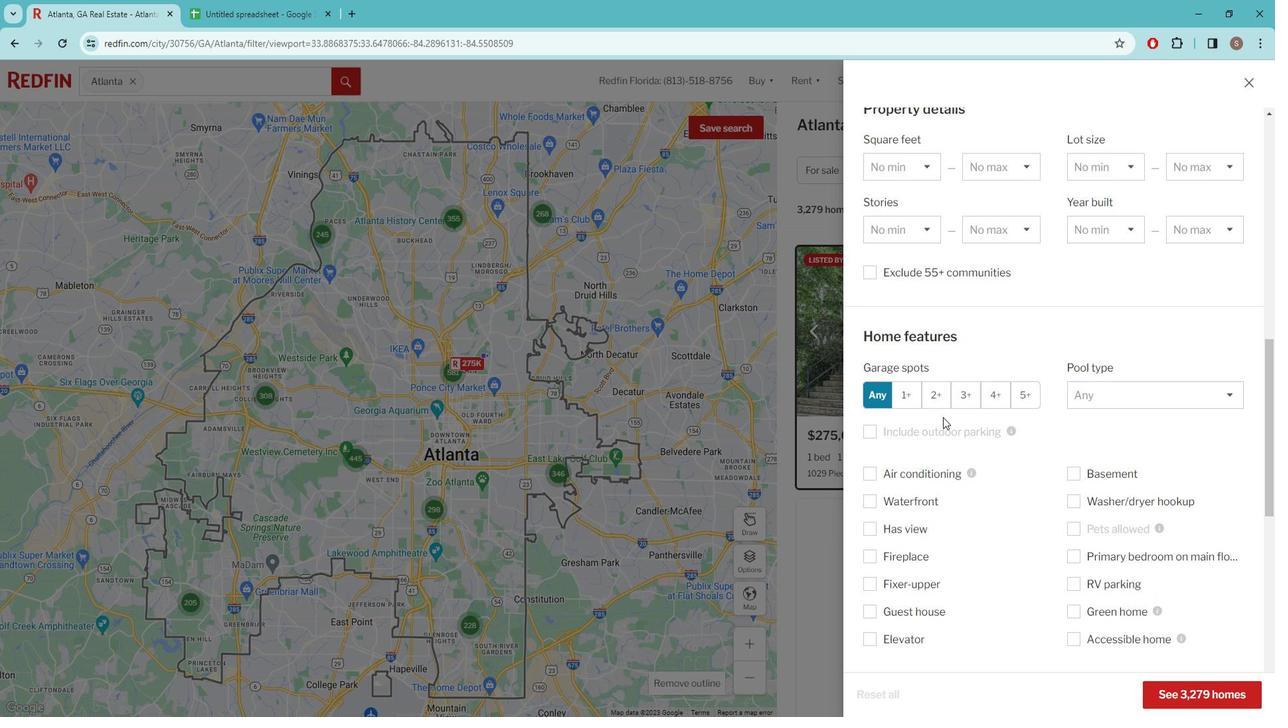 
Action: Mouse moved to (951, 422)
Screenshot: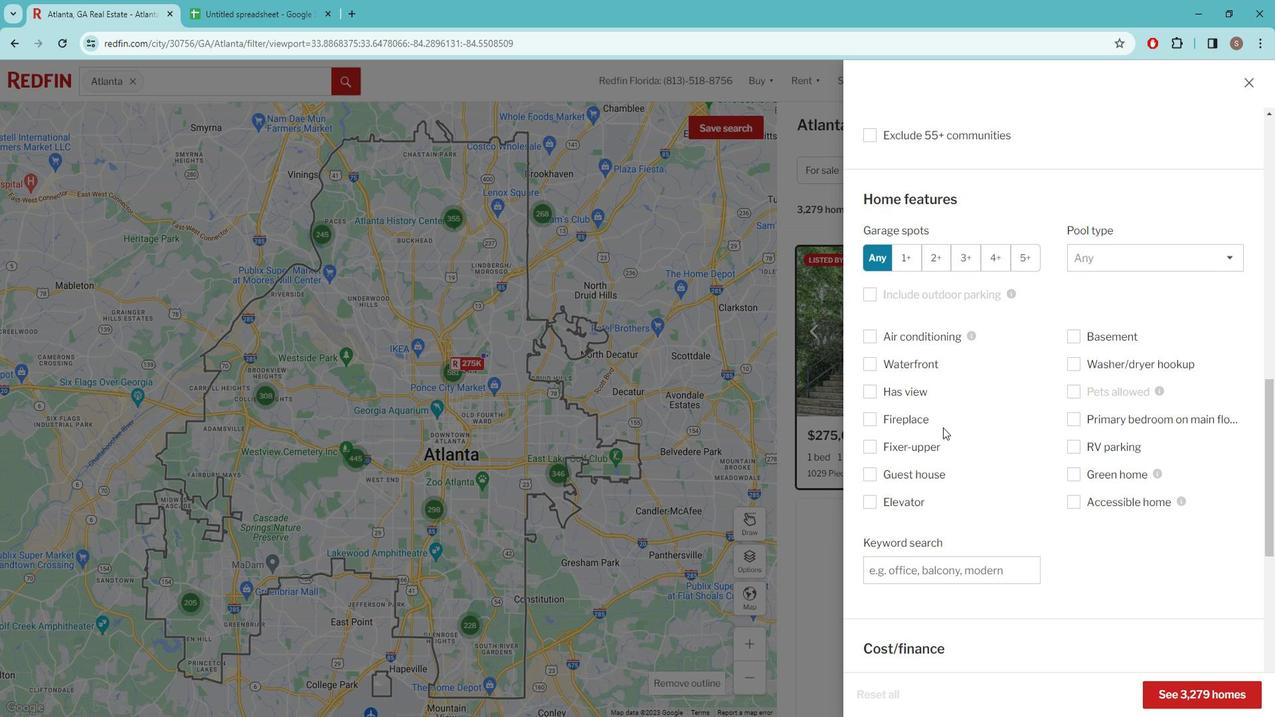 
Action: Mouse scrolled (951, 421) with delta (0, 0)
Screenshot: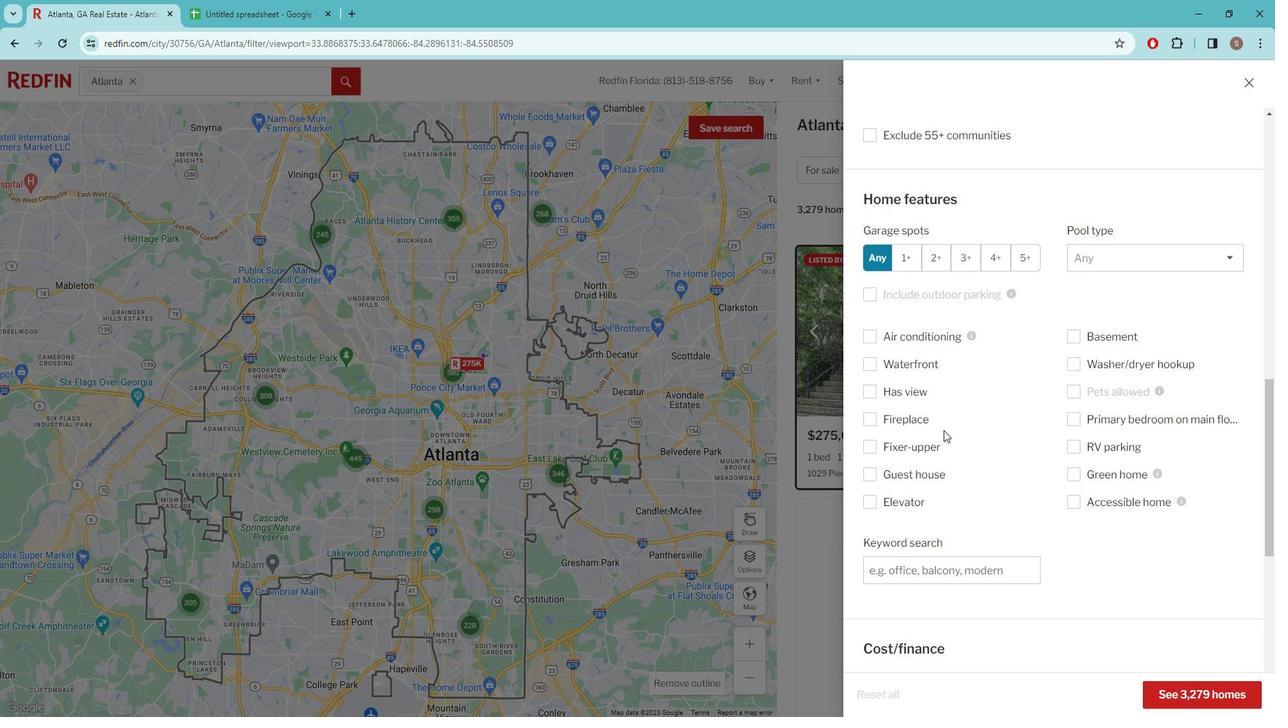 
Action: Mouse moved to (926, 492)
Screenshot: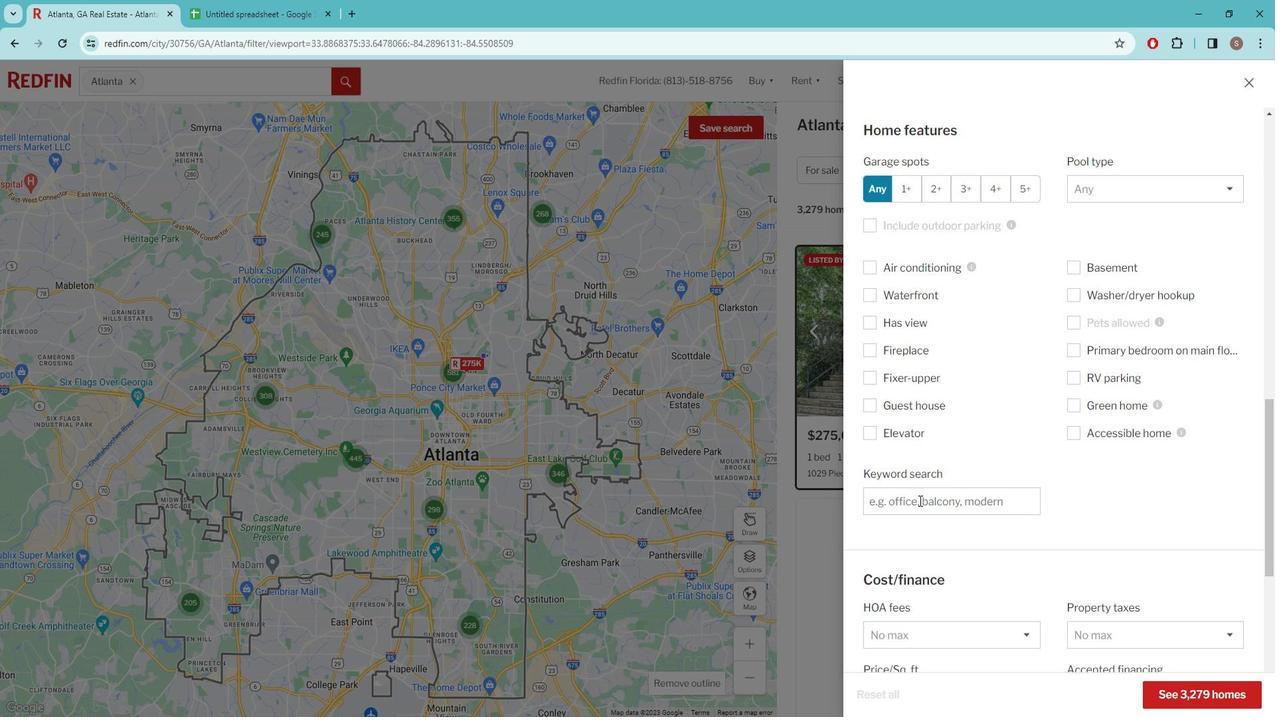 
Action: Mouse pressed left at (926, 492)
Screenshot: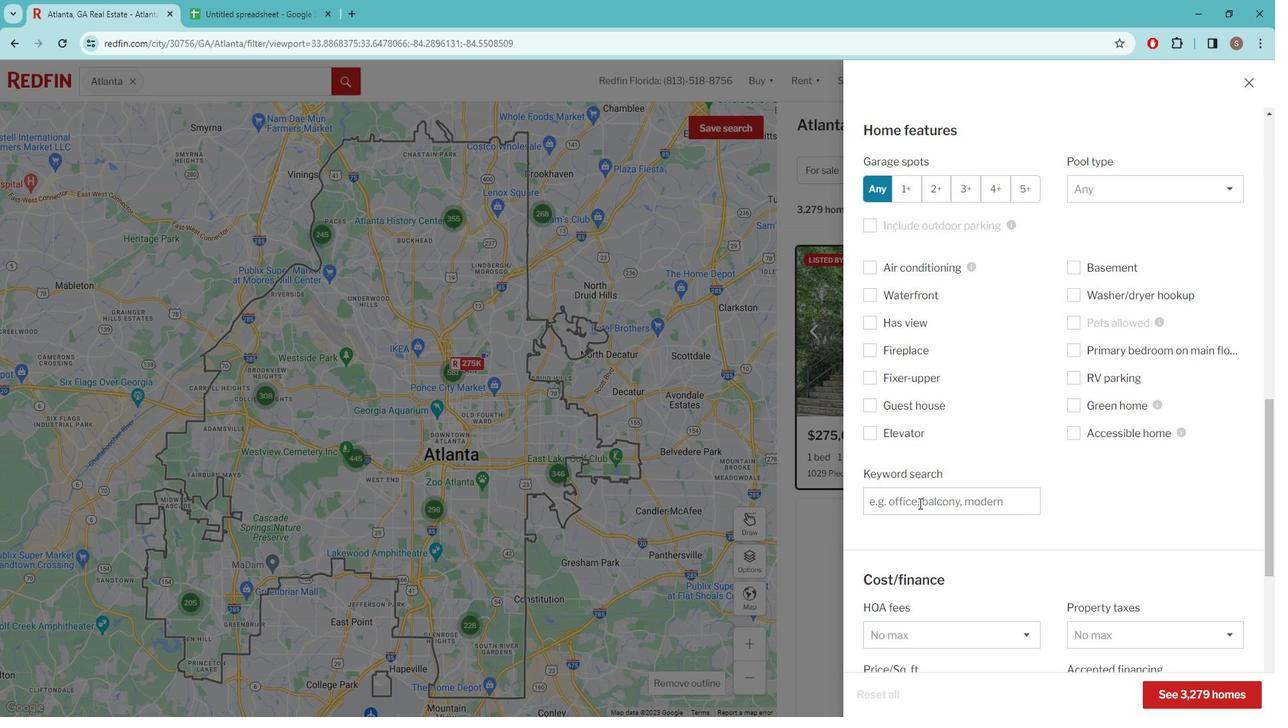 
Action: Key pressed COVERED<Key.space>PORCH<Key.space>WITH<Key.space>OUTDOOR<Key.space>ENTERTAINMENT<Key.space>SPACES
Screenshot: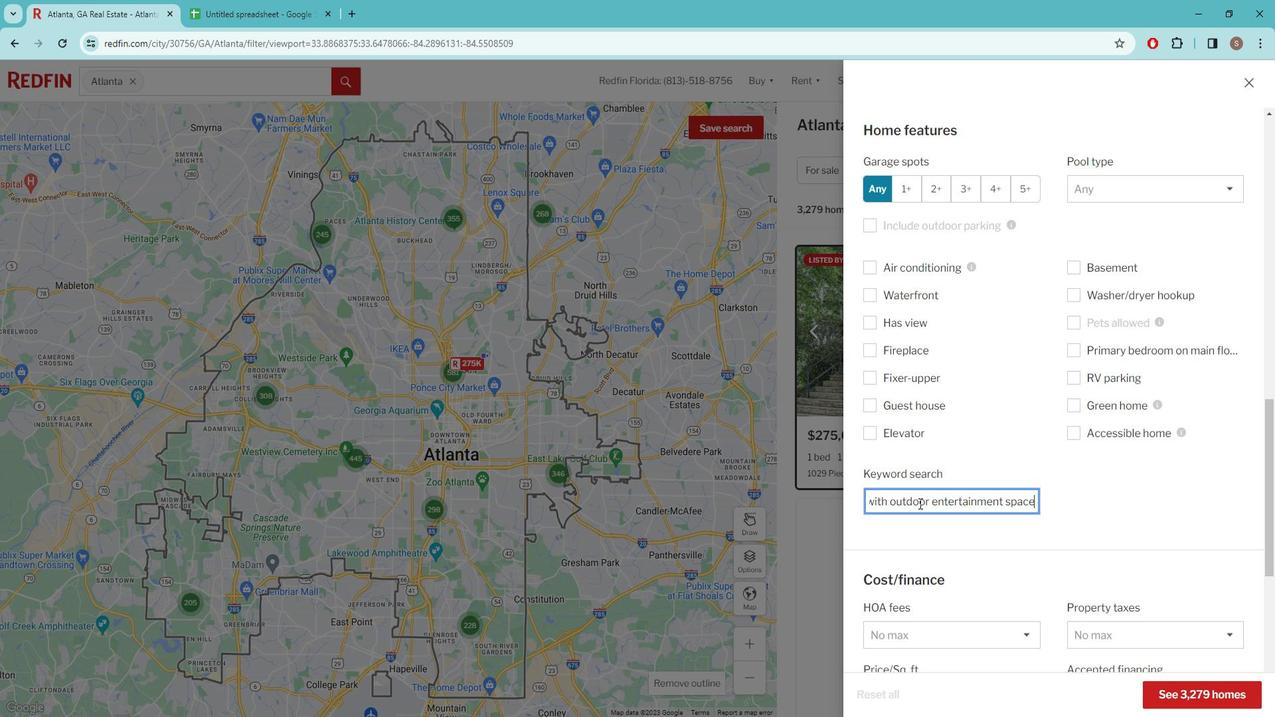 
Action: Mouse moved to (931, 505)
Screenshot: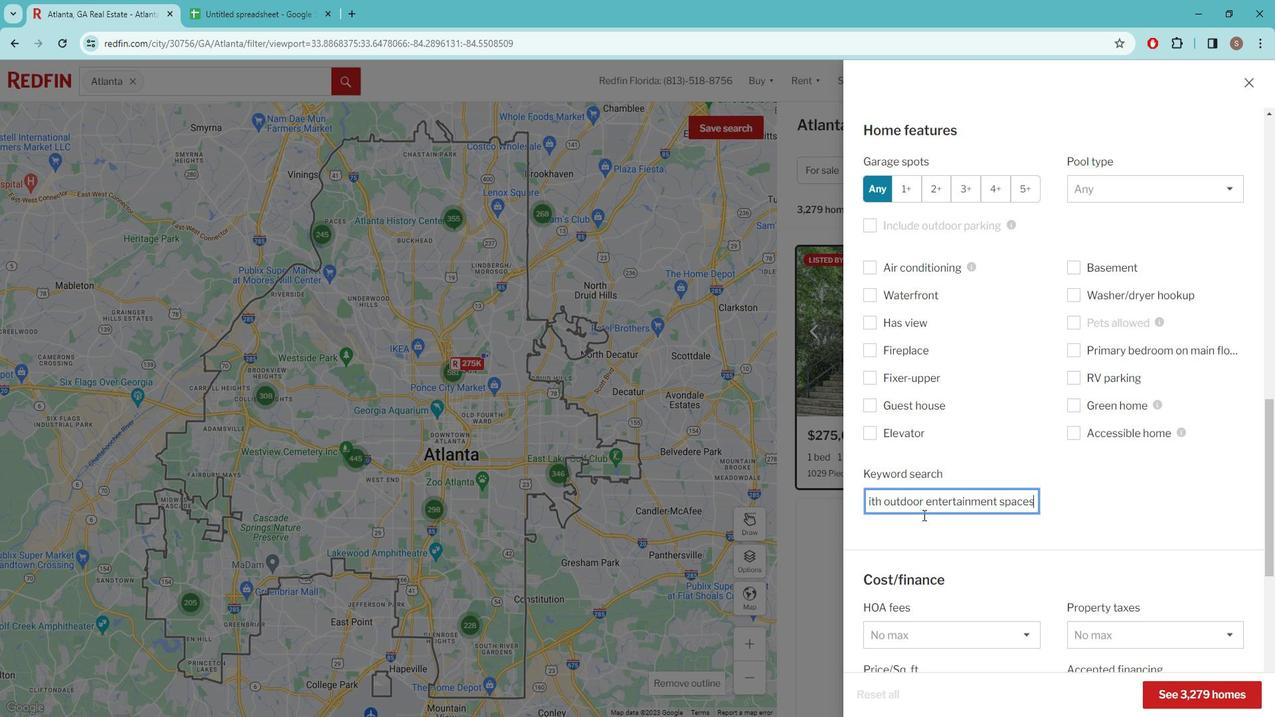 
Action: Mouse pressed left at (931, 505)
Screenshot: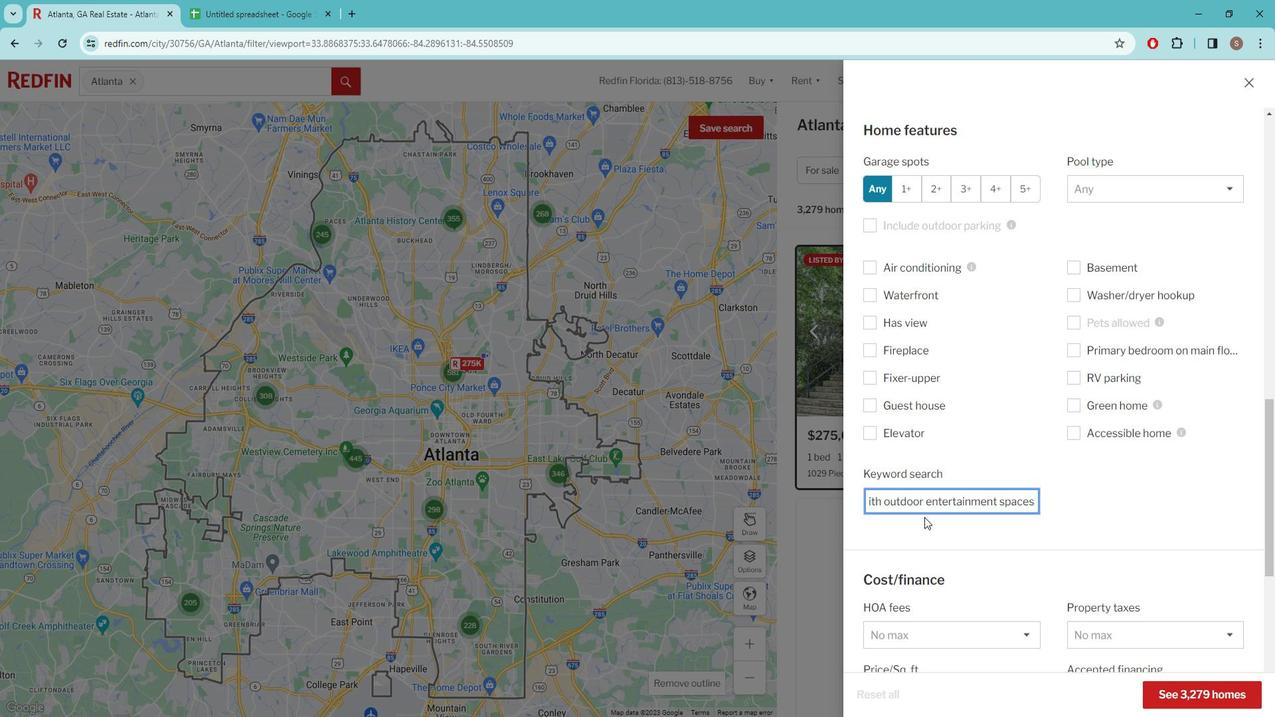 
Action: Mouse scrolled (931, 504) with delta (0, 0)
Screenshot: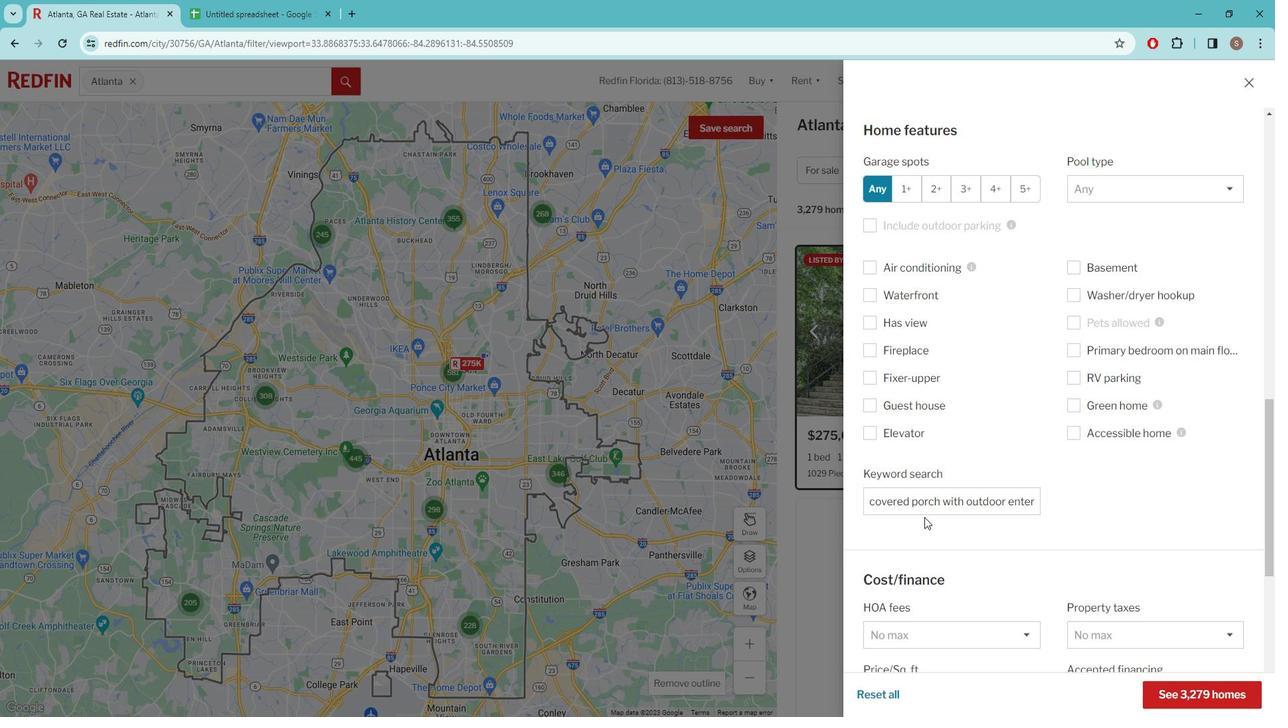 
Action: Mouse scrolled (931, 504) with delta (0, 0)
Screenshot: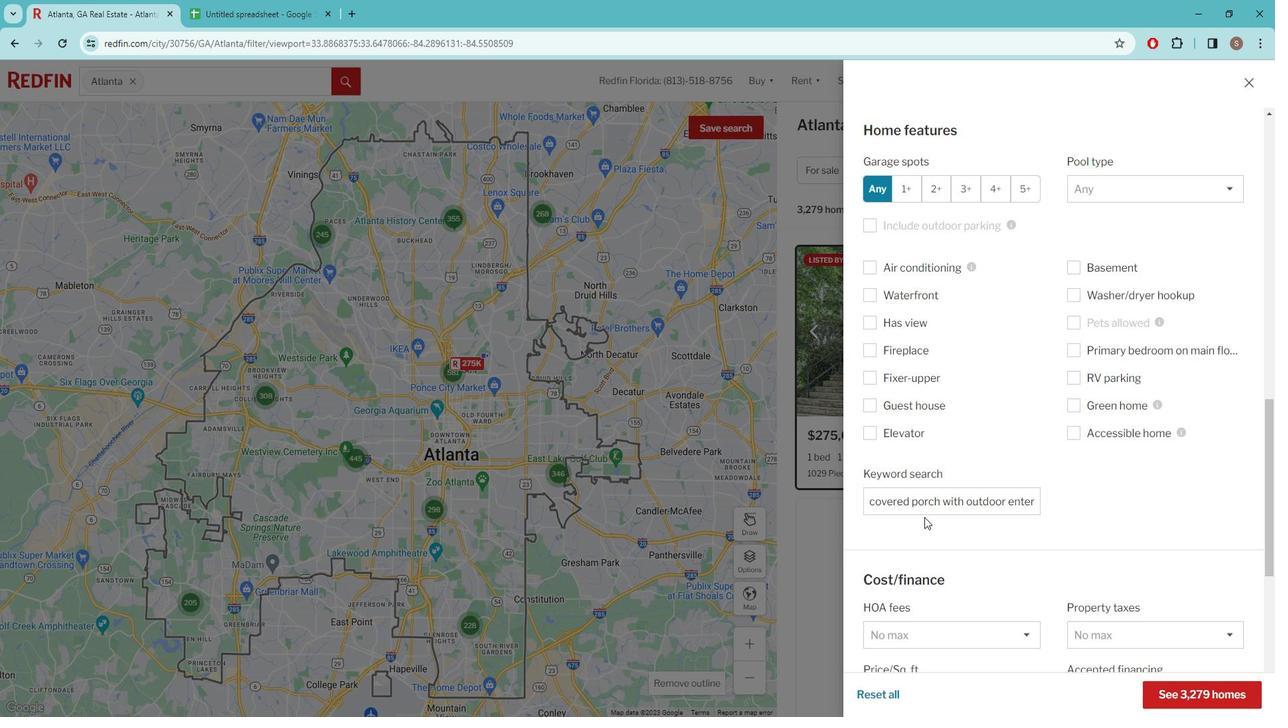 
Action: Mouse scrolled (931, 504) with delta (0, 0)
Screenshot: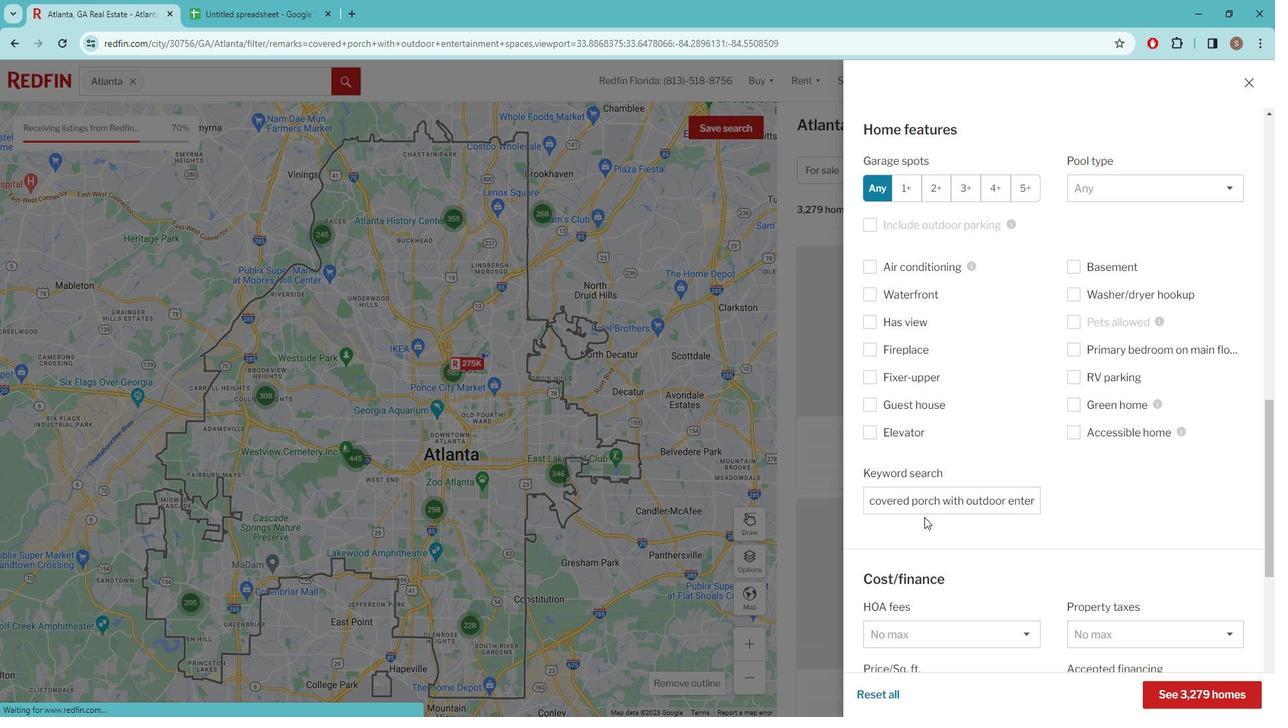 
Action: Mouse moved to (984, 472)
Screenshot: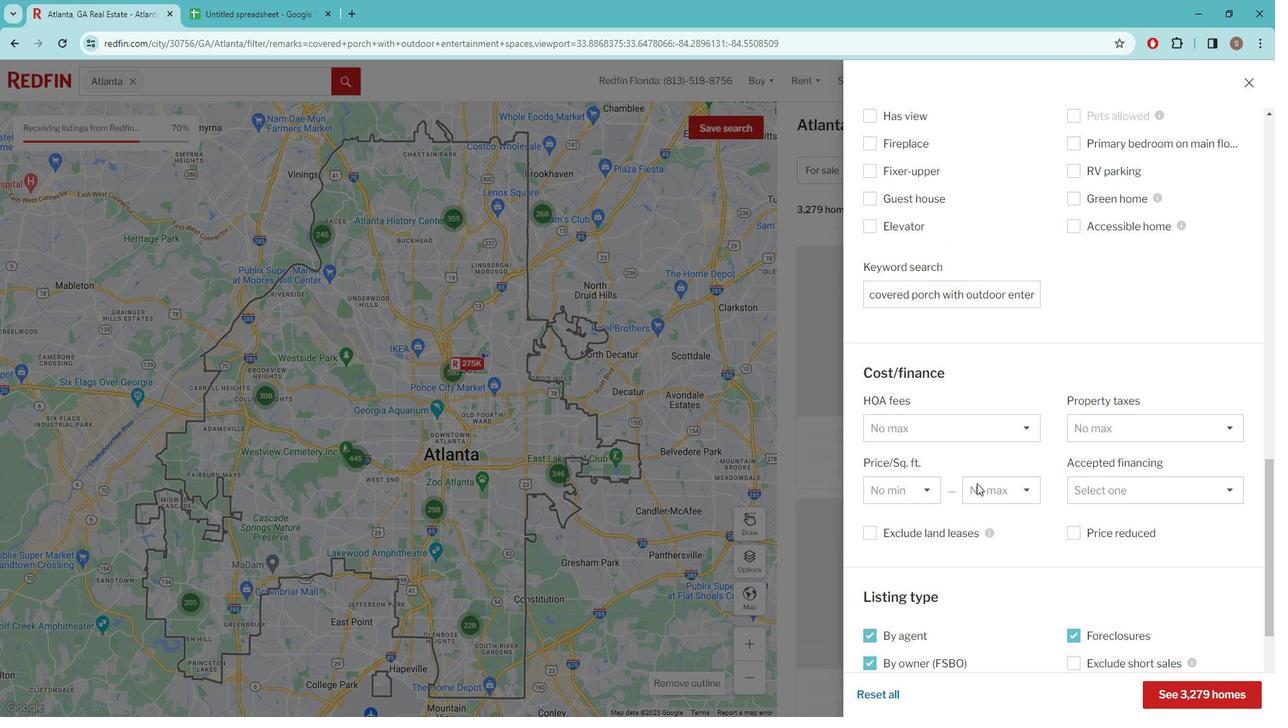 
Action: Mouse scrolled (984, 472) with delta (0, 0)
Screenshot: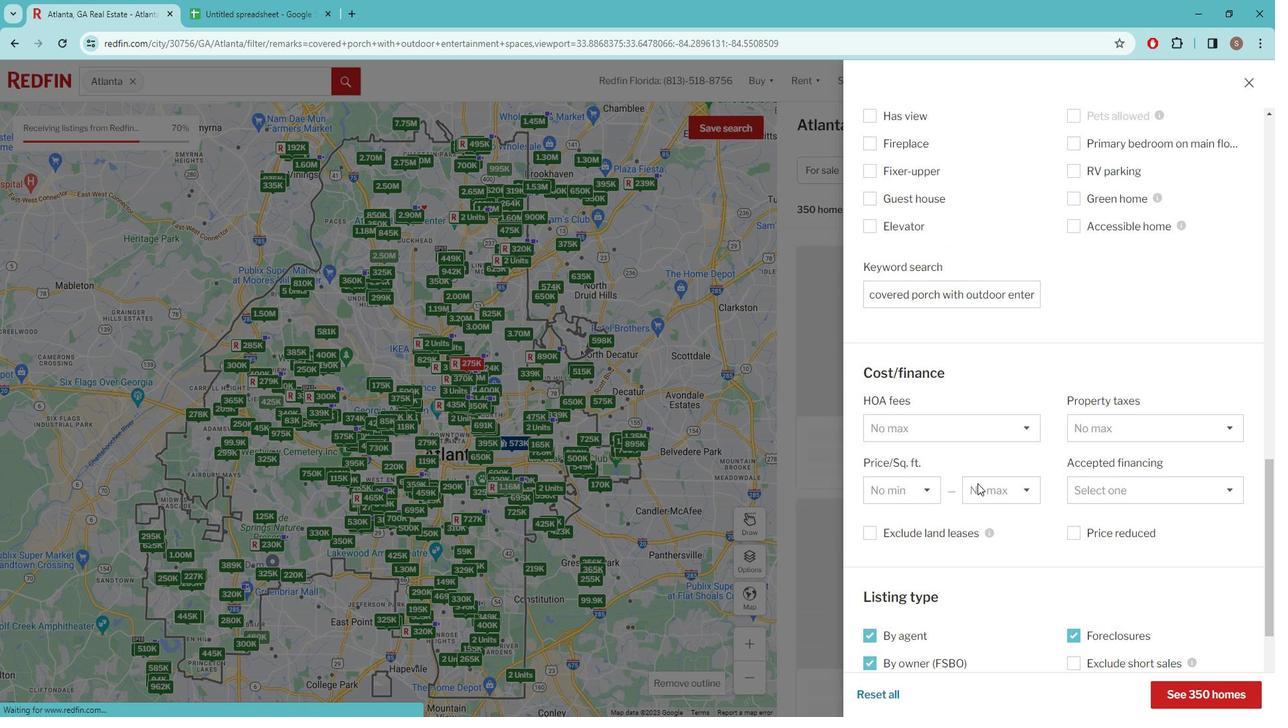 
Action: Mouse moved to (986, 472)
Screenshot: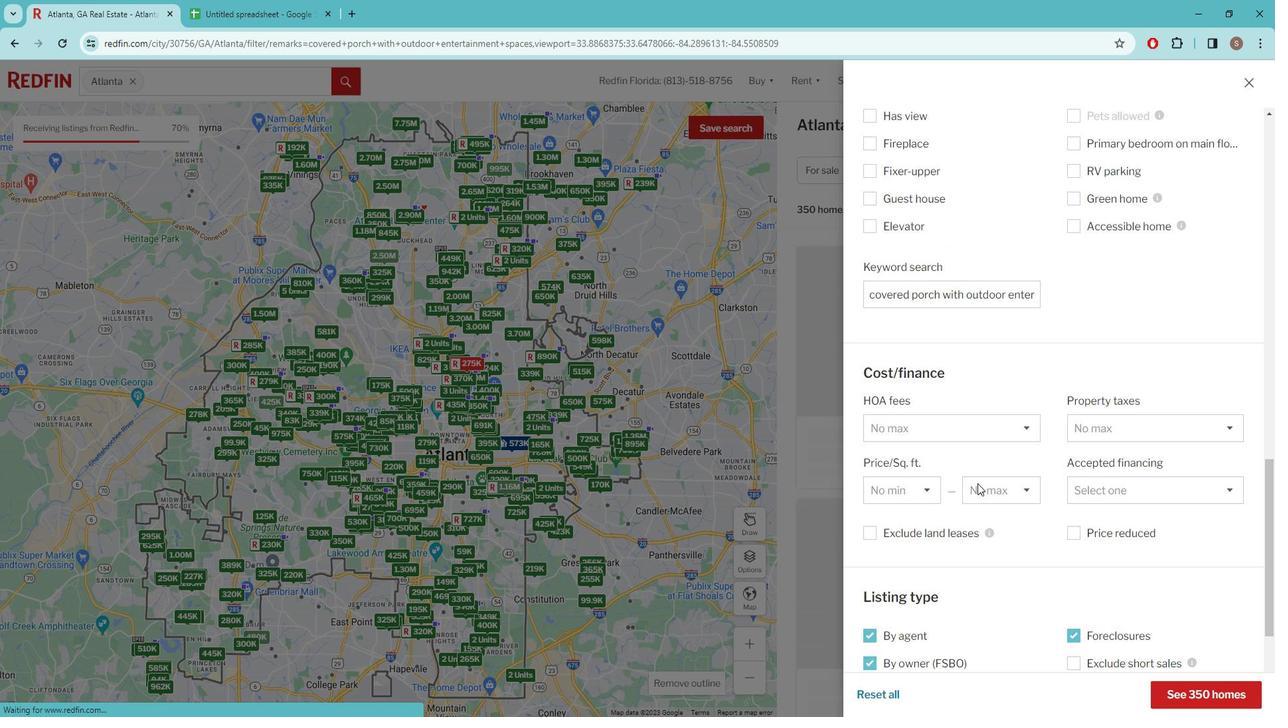 
Action: Mouse scrolled (986, 472) with delta (0, 0)
Screenshot: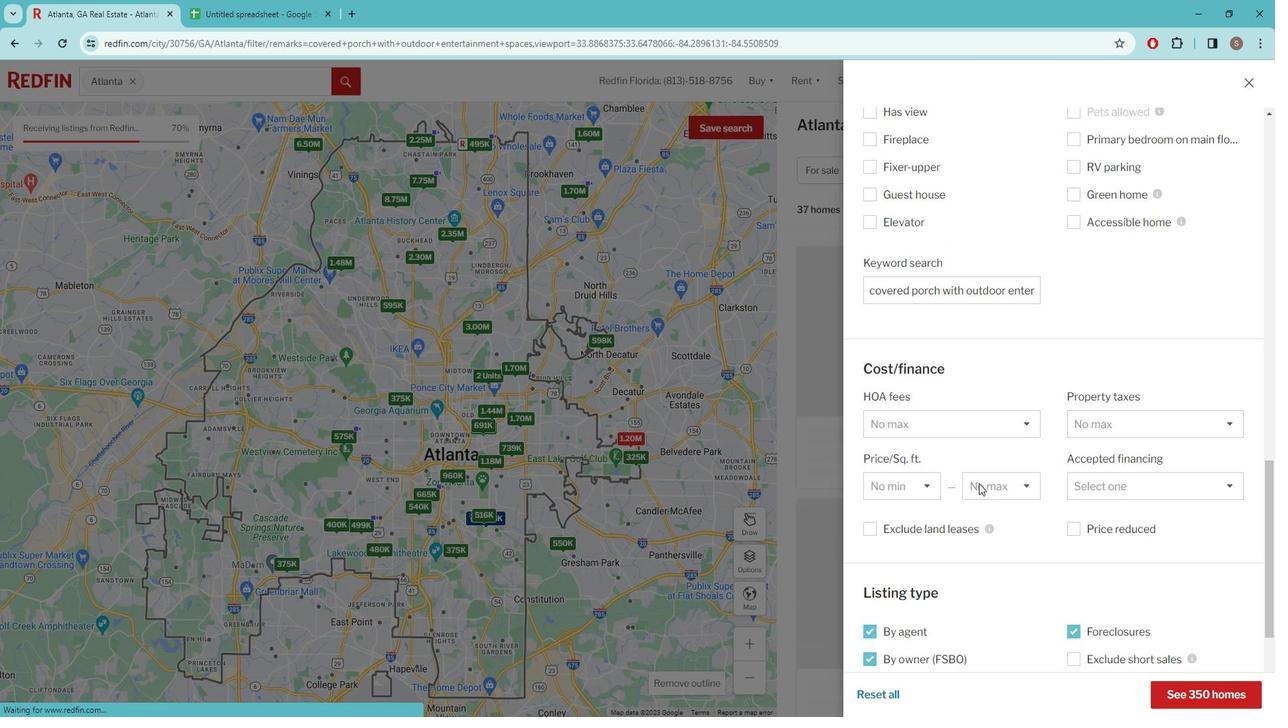 
Action: Mouse scrolled (986, 472) with delta (0, 0)
Screenshot: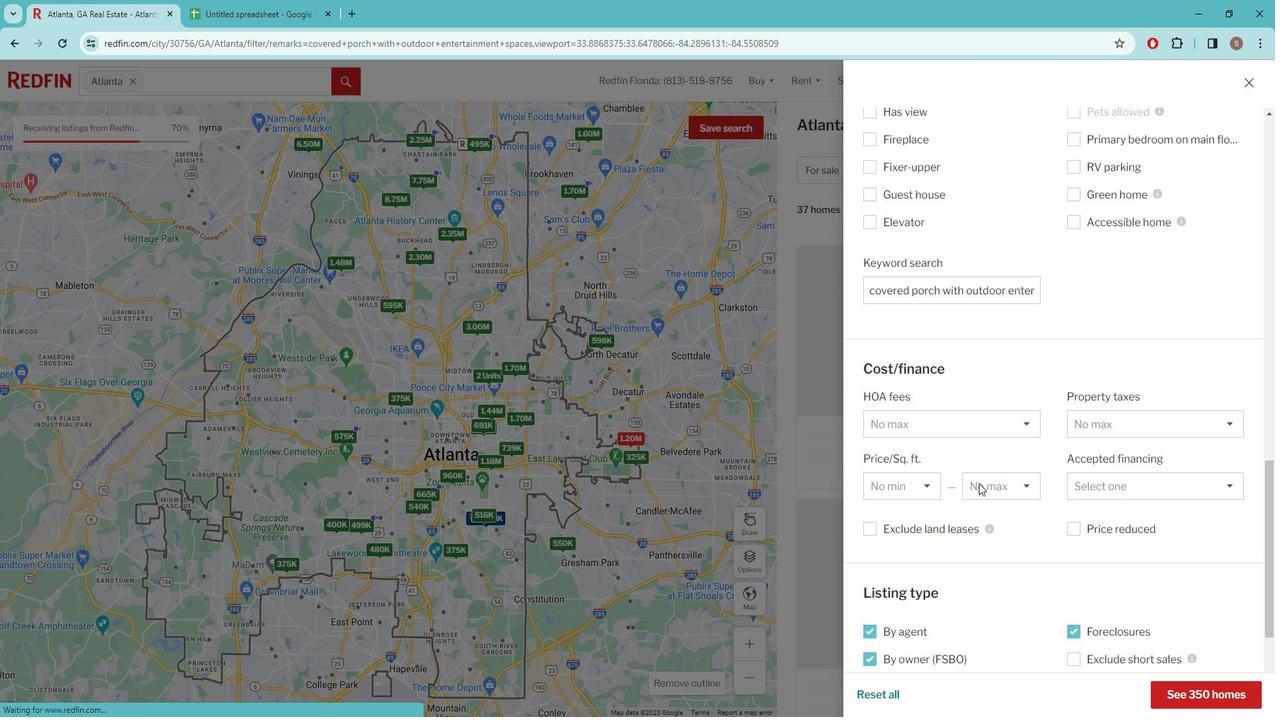 
Action: Mouse scrolled (986, 472) with delta (0, 0)
Screenshot: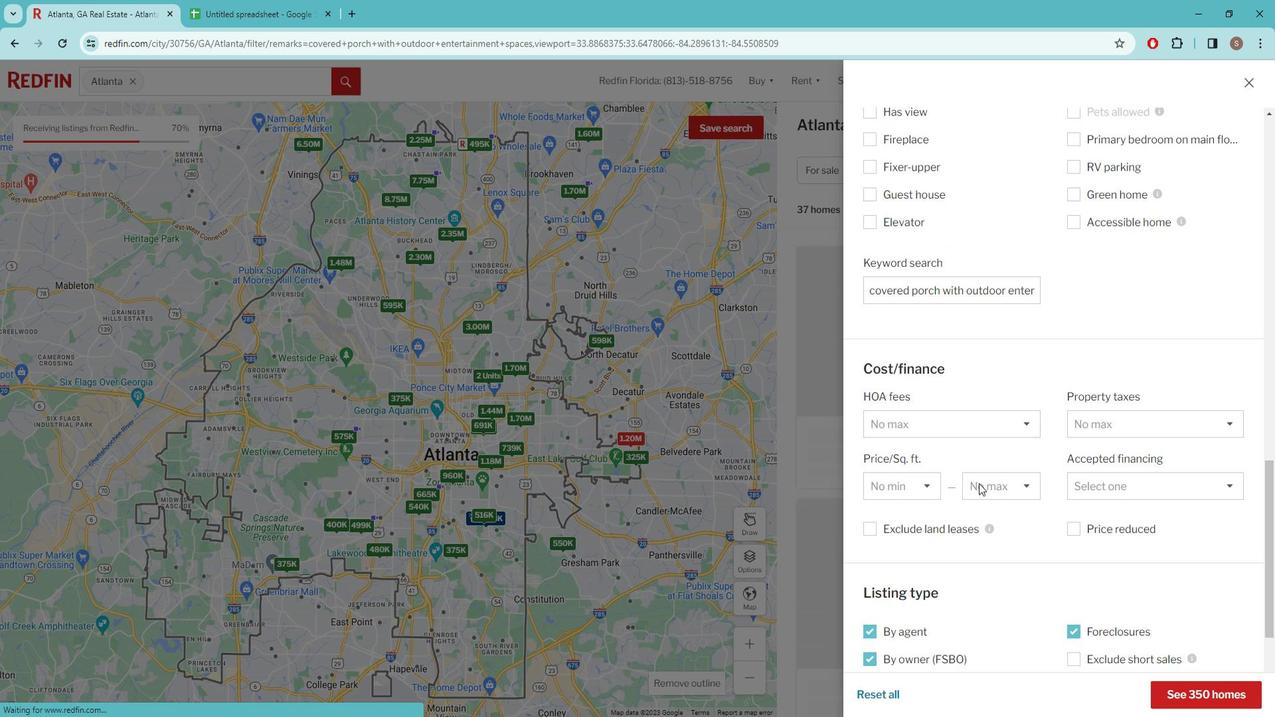 
Action: Mouse moved to (987, 472)
Screenshot: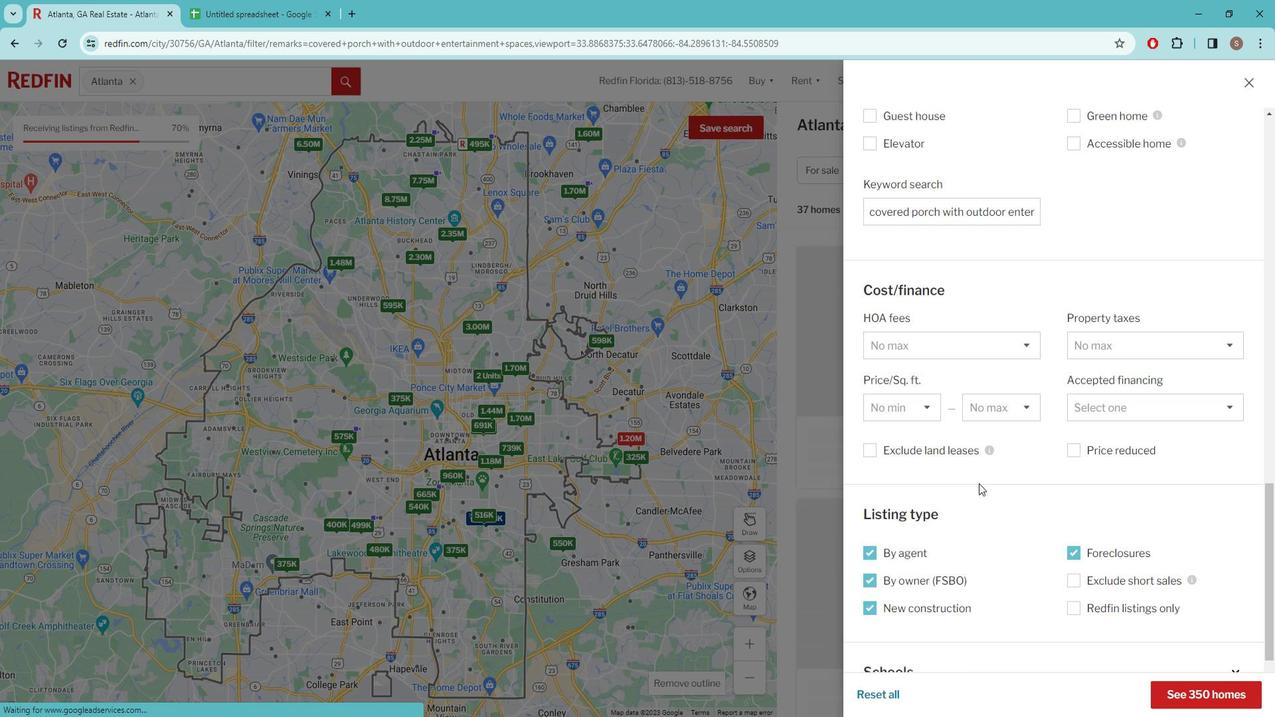 
Action: Mouse scrolled (987, 472) with delta (0, 0)
Screenshot: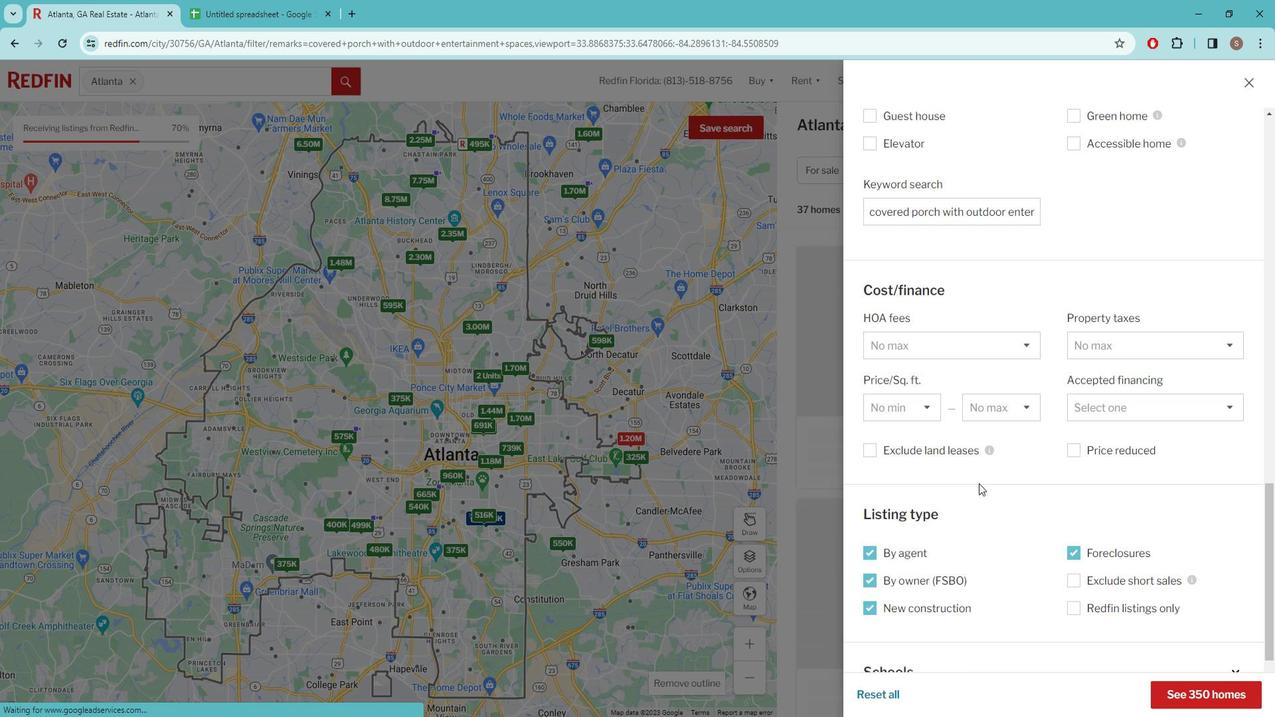 
Action: Mouse moved to (990, 472)
Screenshot: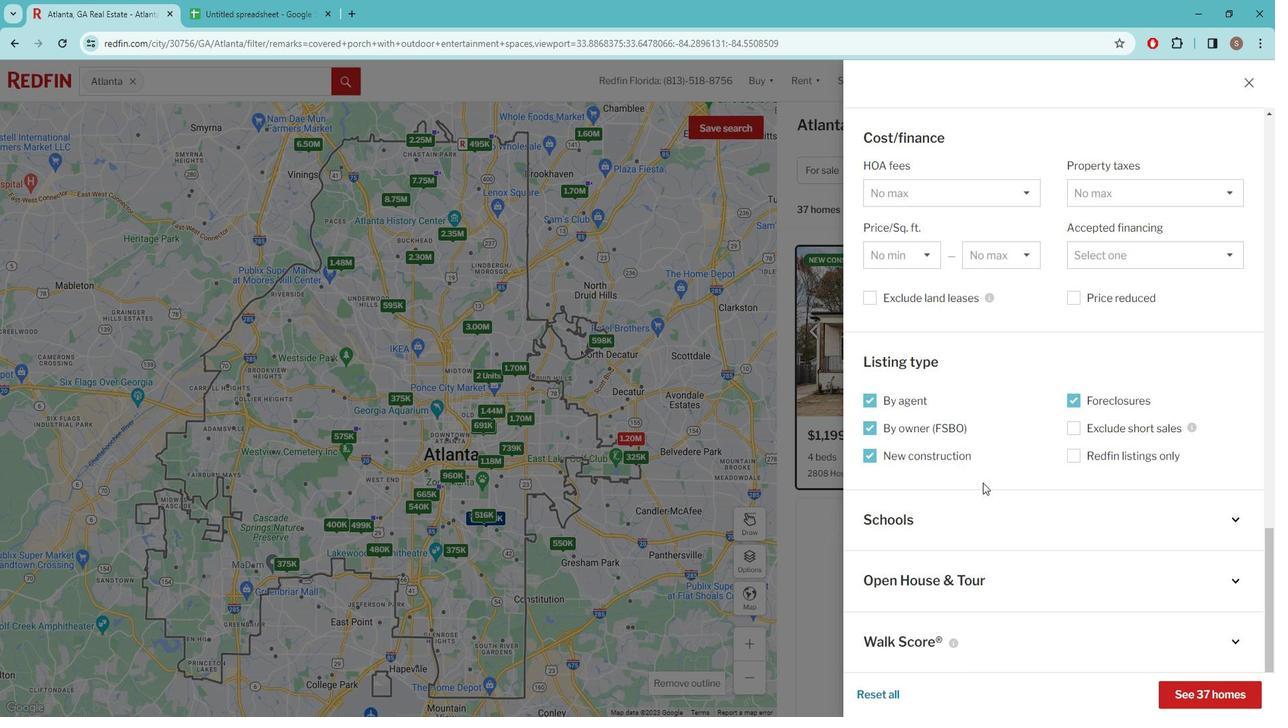 
Action: Mouse scrolled (990, 471) with delta (0, 0)
Screenshot: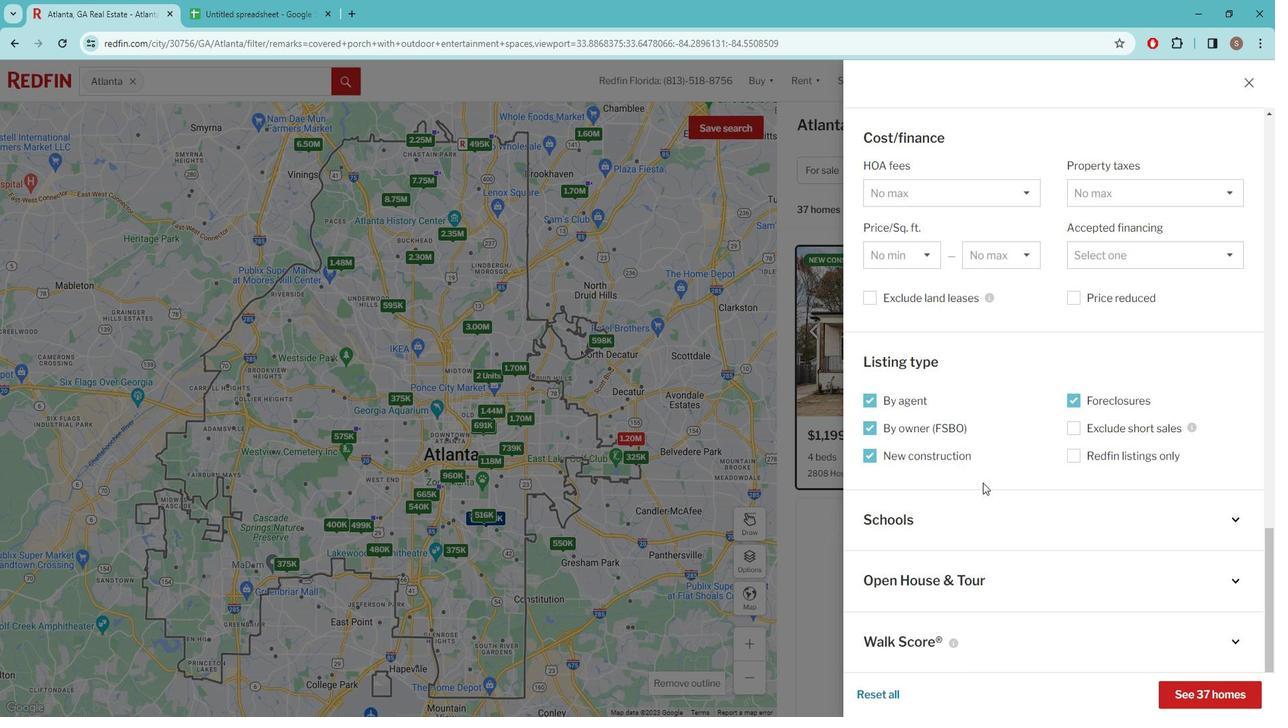 
Action: Mouse moved to (990, 472)
Screenshot: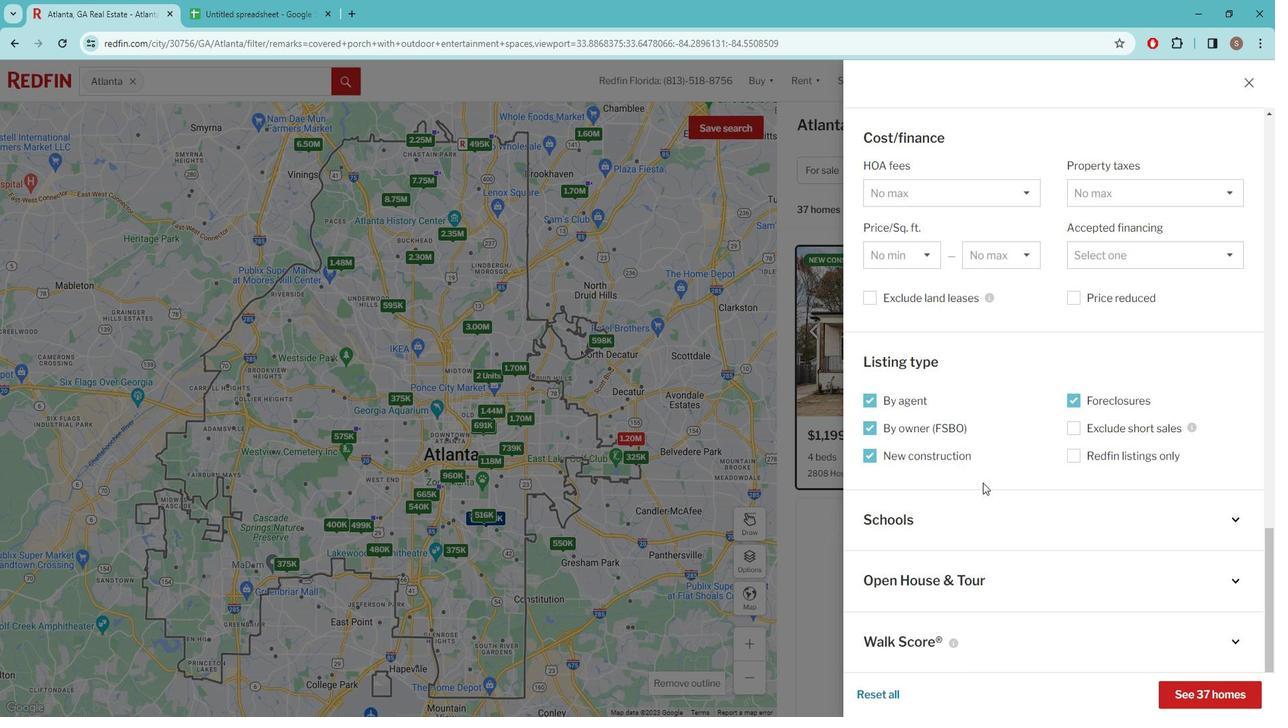 
Action: Mouse scrolled (990, 472) with delta (0, 0)
Screenshot: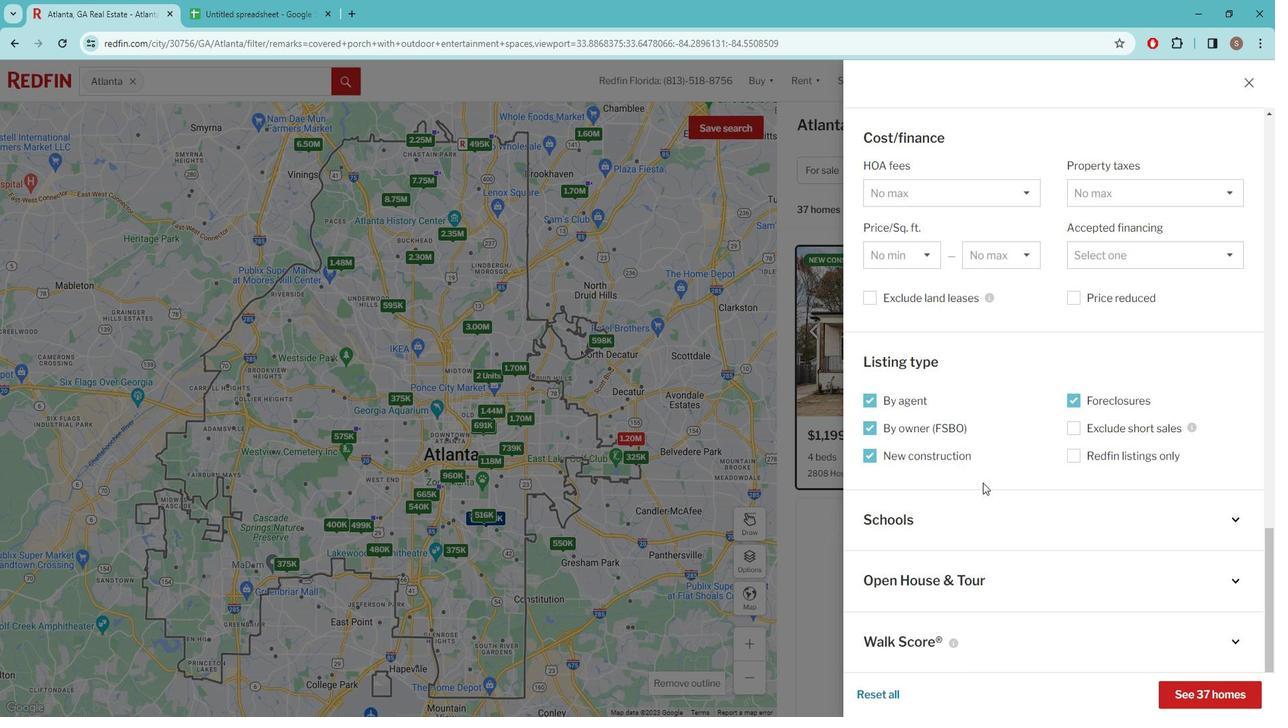 
Action: Mouse moved to (982, 569)
Screenshot: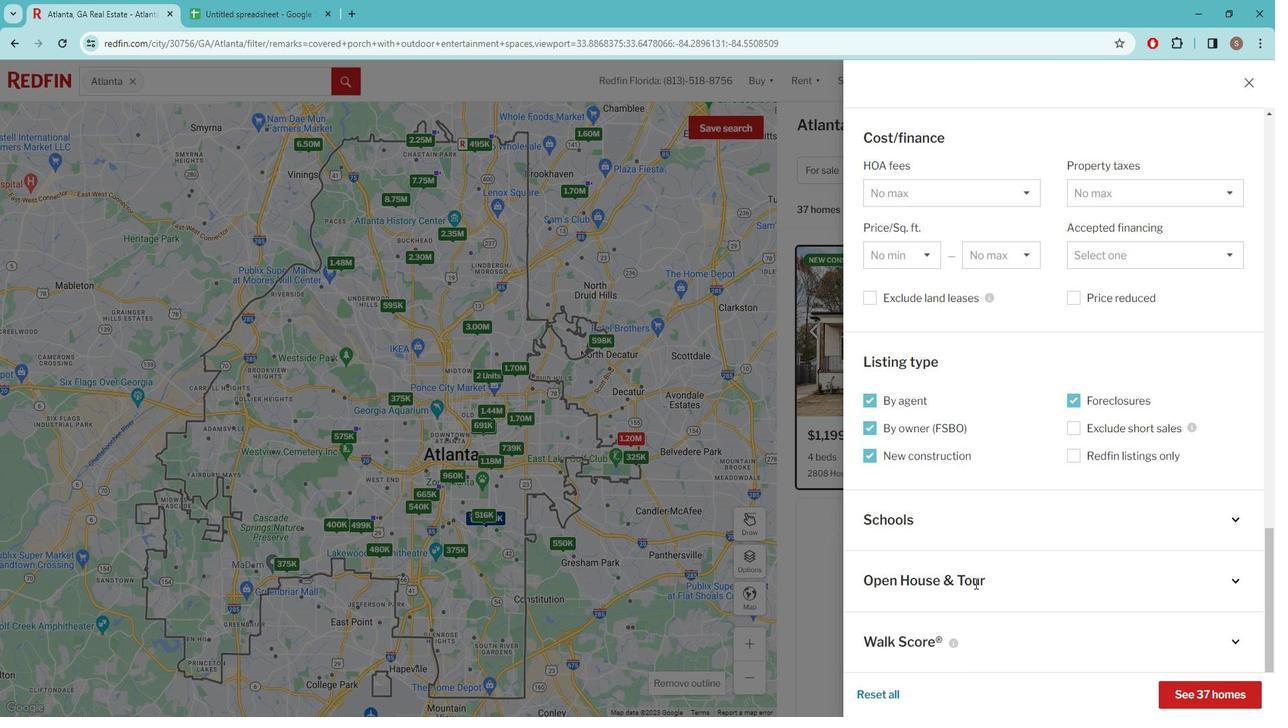 
Action: Mouse pressed left at (982, 569)
Screenshot: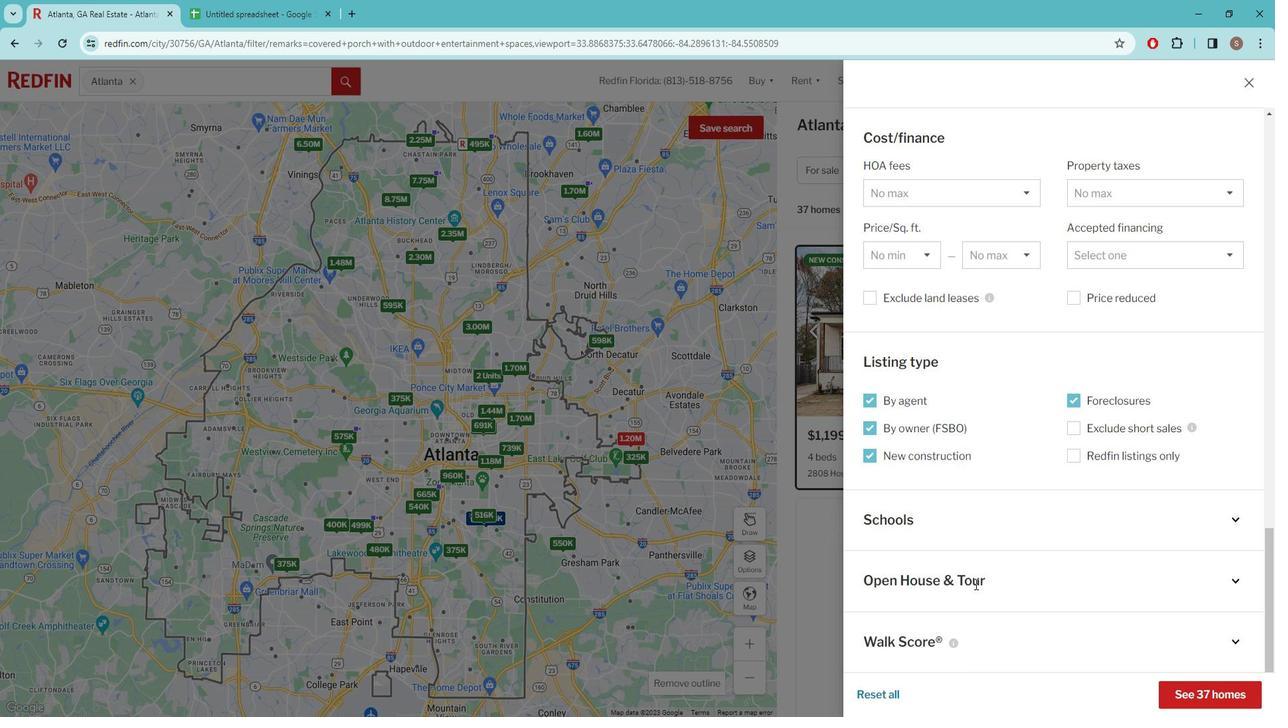 
Action: Mouse moved to (929, 565)
Screenshot: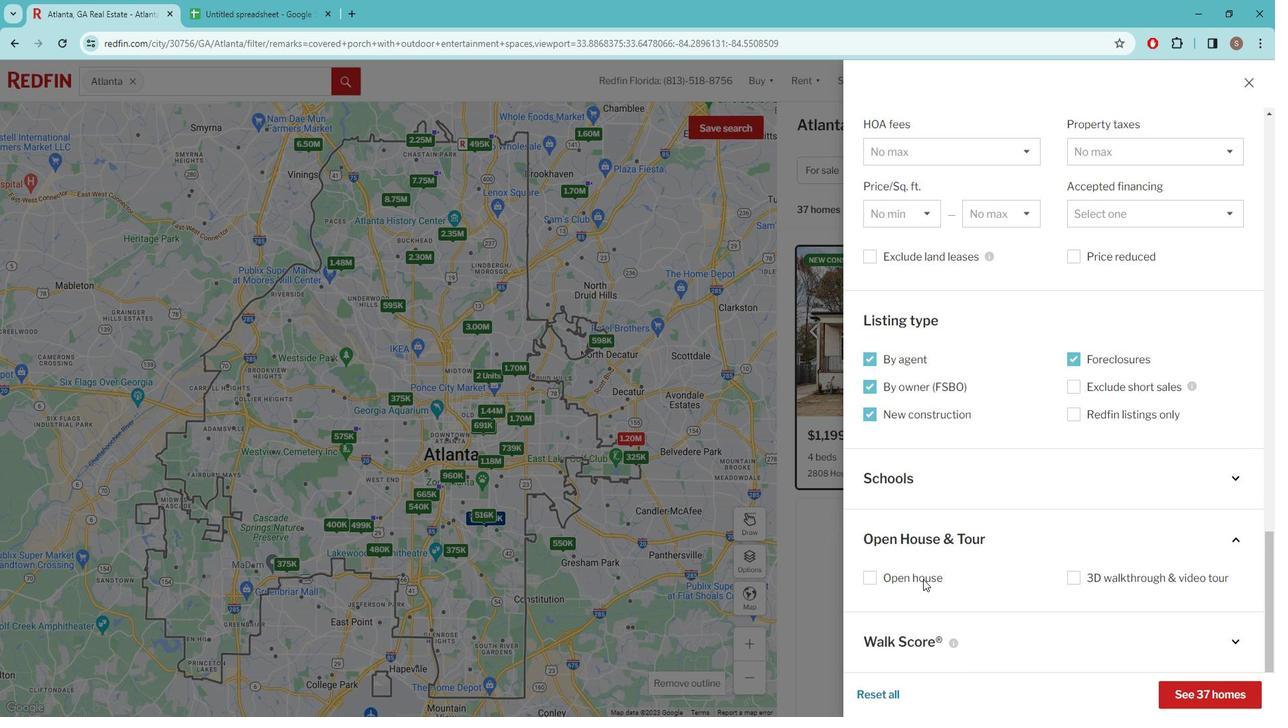 
Action: Mouse pressed left at (929, 565)
Screenshot: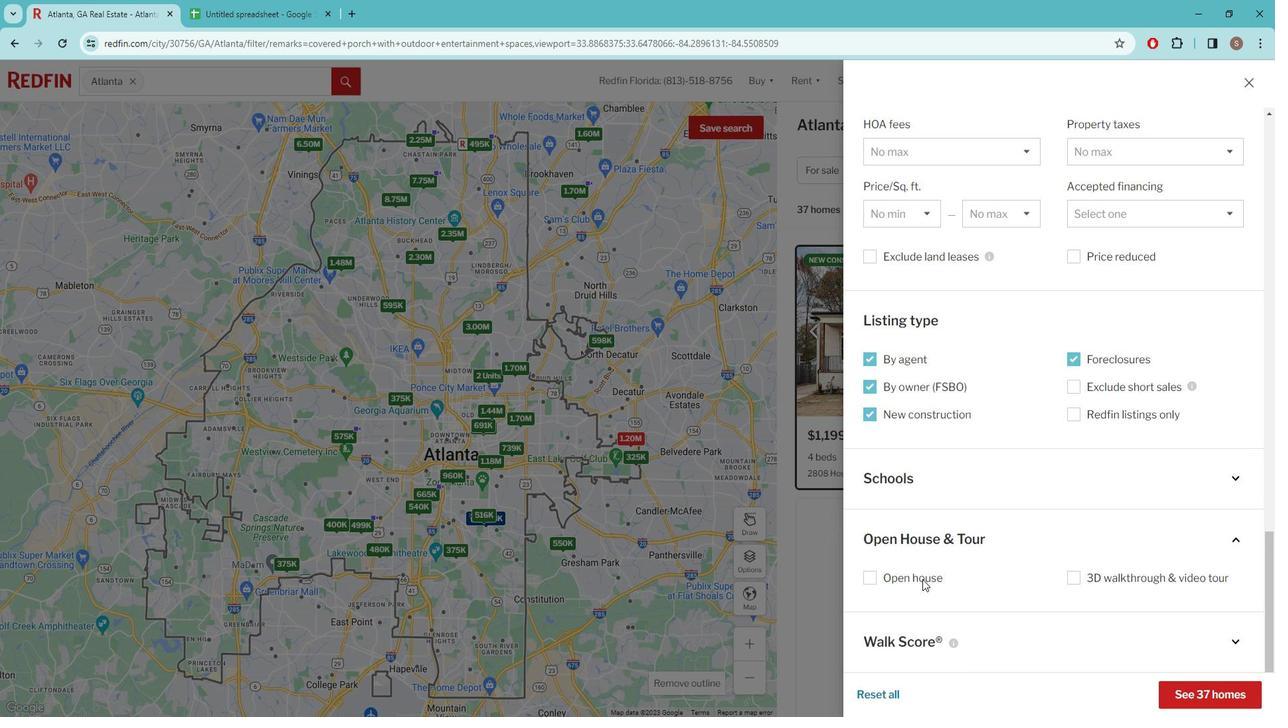 
Action: Mouse moved to (901, 618)
Screenshot: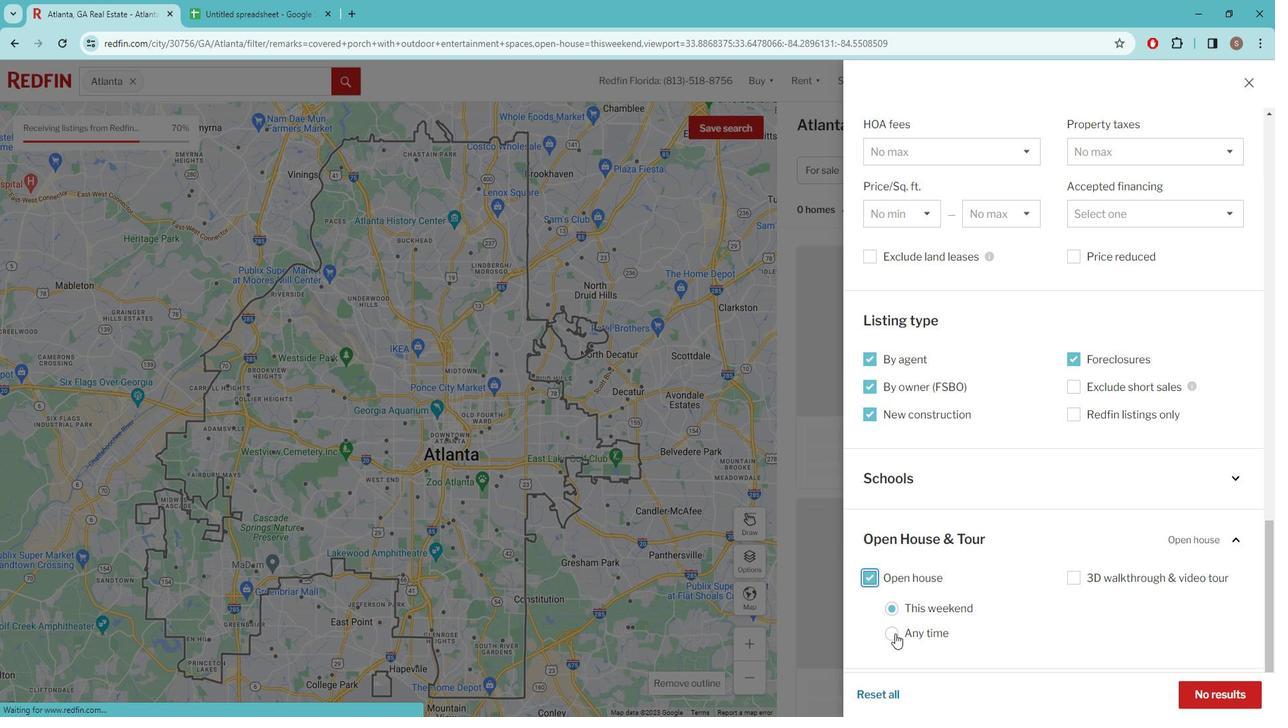 
Action: Mouse pressed left at (901, 618)
Screenshot: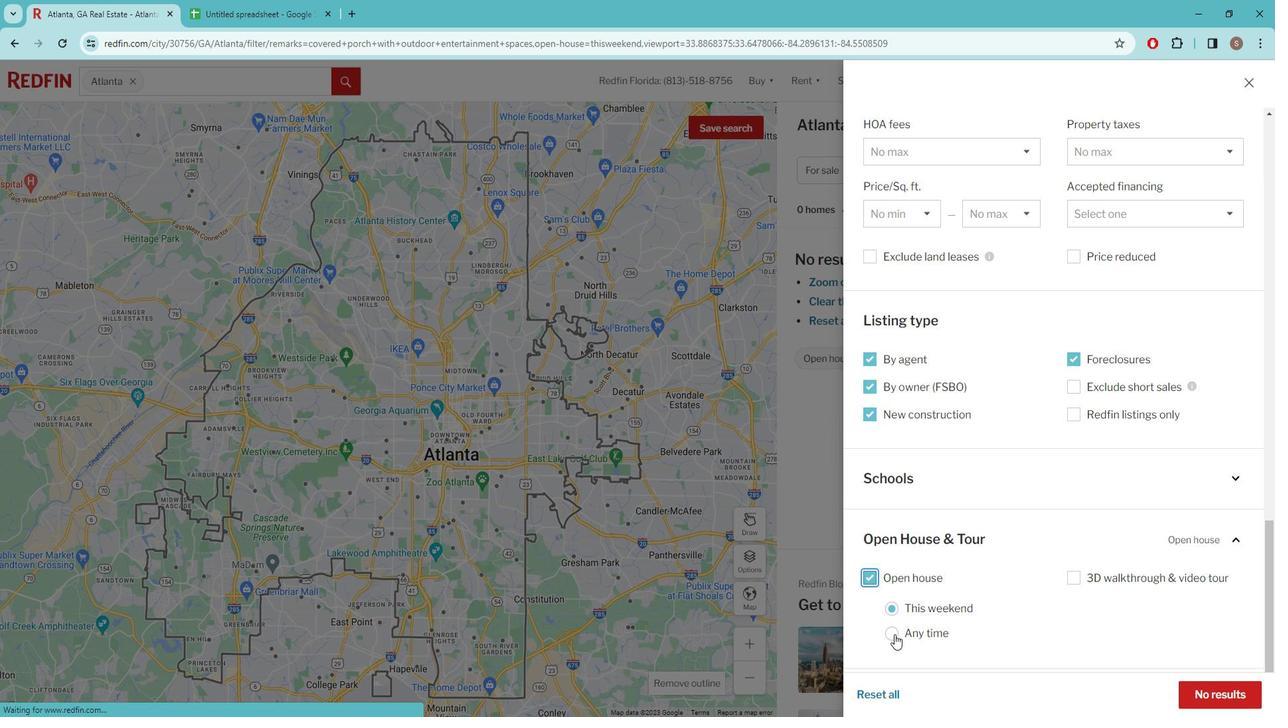 
Action: Mouse moved to (1215, 673)
Screenshot: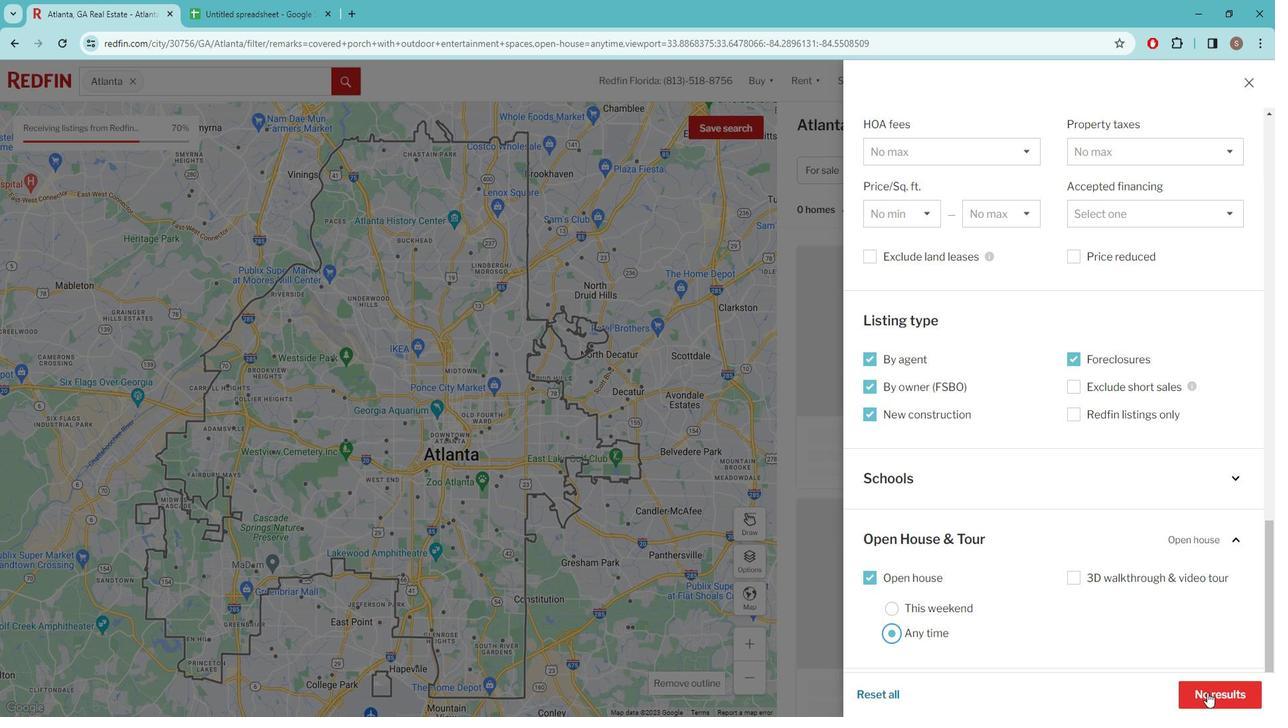 
Action: Mouse pressed left at (1215, 673)
Screenshot: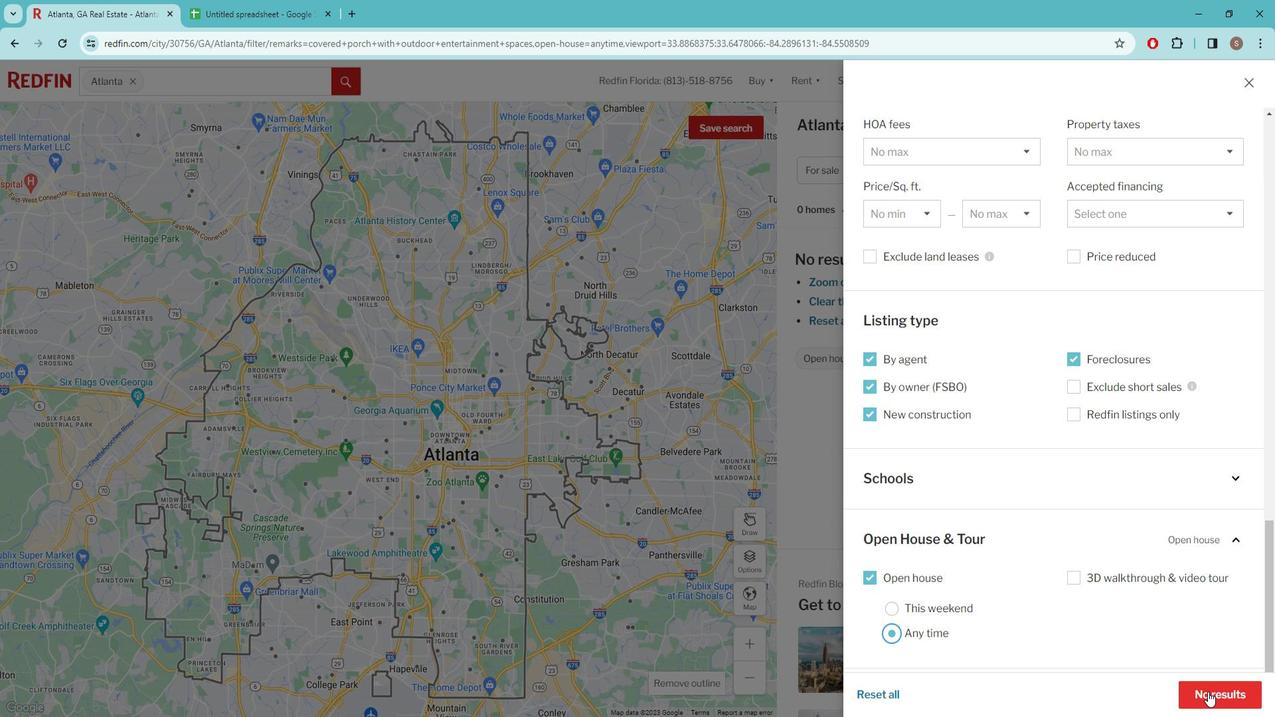 
Action: Mouse moved to (943, 450)
Screenshot: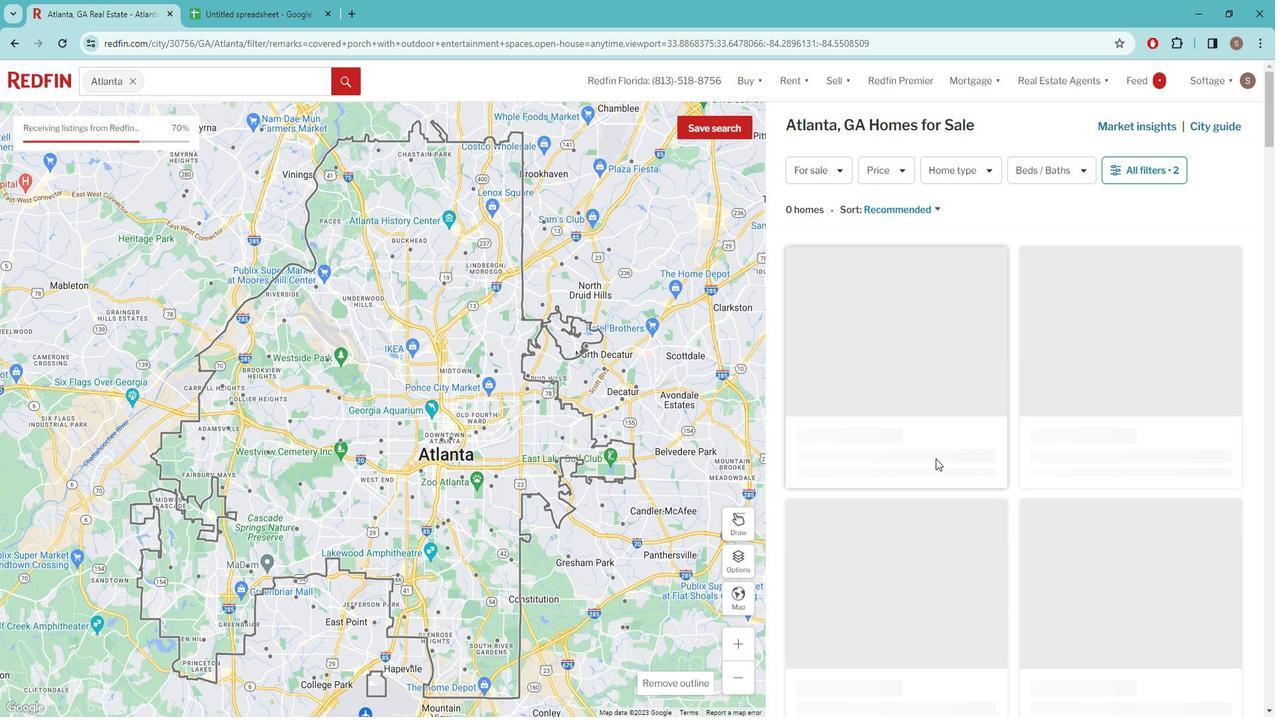 
